 Task: Add Attachment from Google Drive to Card Card0000000095 in Board Board0000000024 in Workspace WS0000000008 in Trello. Add Cover Orange to Card Card0000000095 in Board Board0000000024 in Workspace WS0000000008 in Trello. Add "Add Label …" with "Title" Title0000000095 to Button Button0000000095 to Card Card0000000095 in Board Board0000000024 in Workspace WS0000000008 in Trello. Add Description DS0000000095 to Card Card0000000095 in Board Board0000000024 in Workspace WS0000000008 in Trello. Add Comment CM0000000095 to Card Card0000000095 in Board Board0000000024 in Workspace WS0000000008 in Trello
Action: Mouse moved to (376, 504)
Screenshot: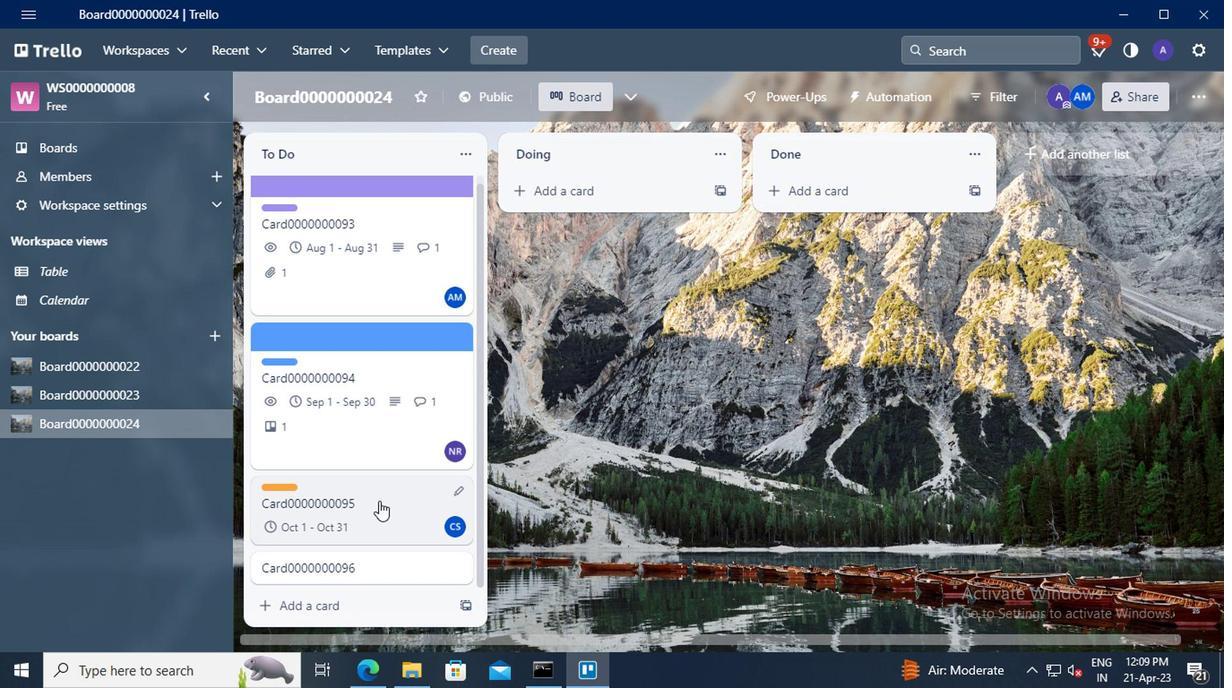 
Action: Mouse pressed left at (376, 504)
Screenshot: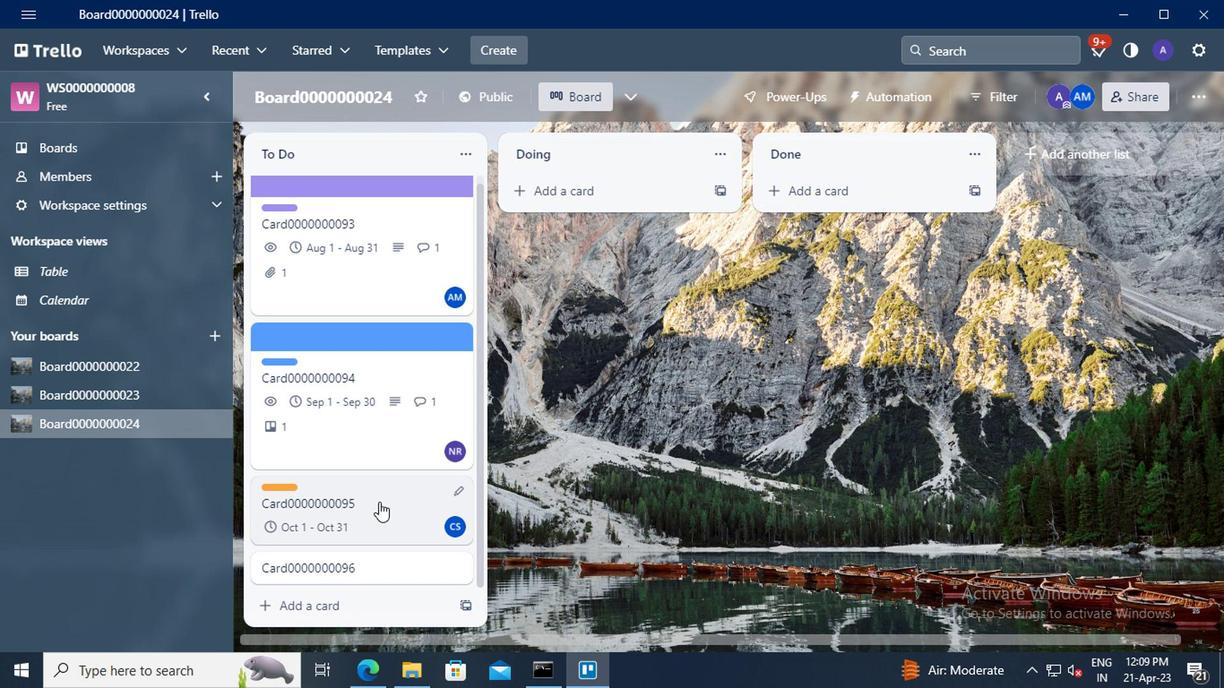 
Action: Mouse moved to (855, 382)
Screenshot: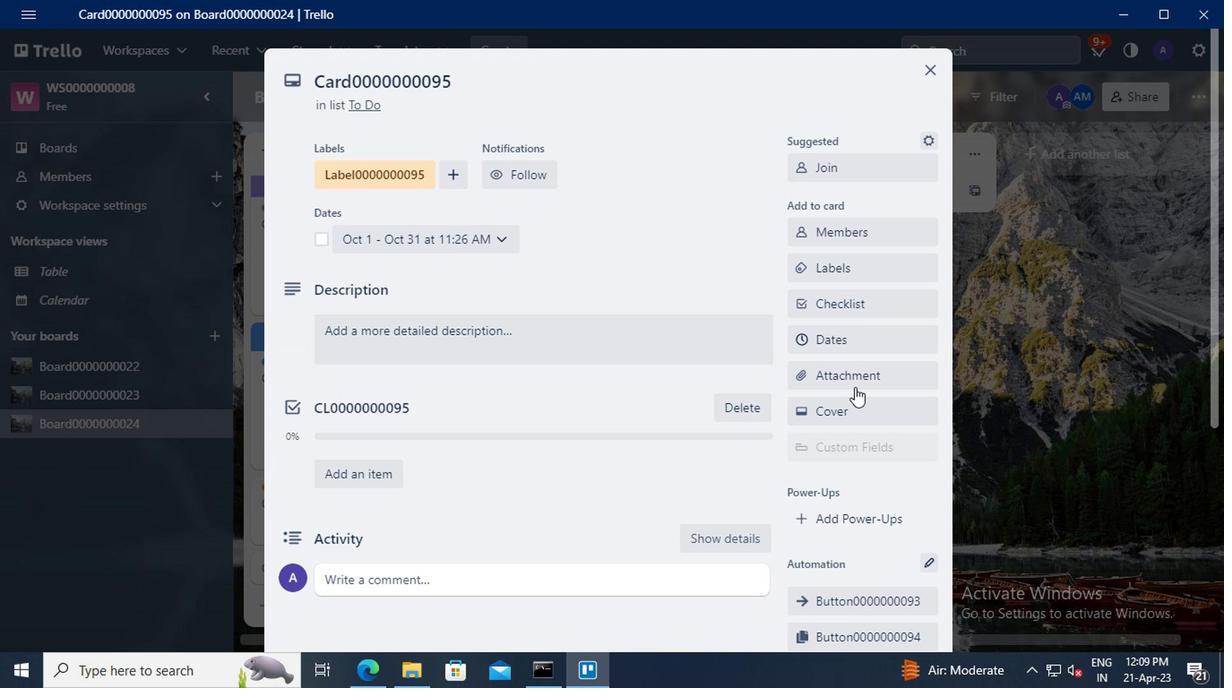 
Action: Mouse pressed left at (855, 382)
Screenshot: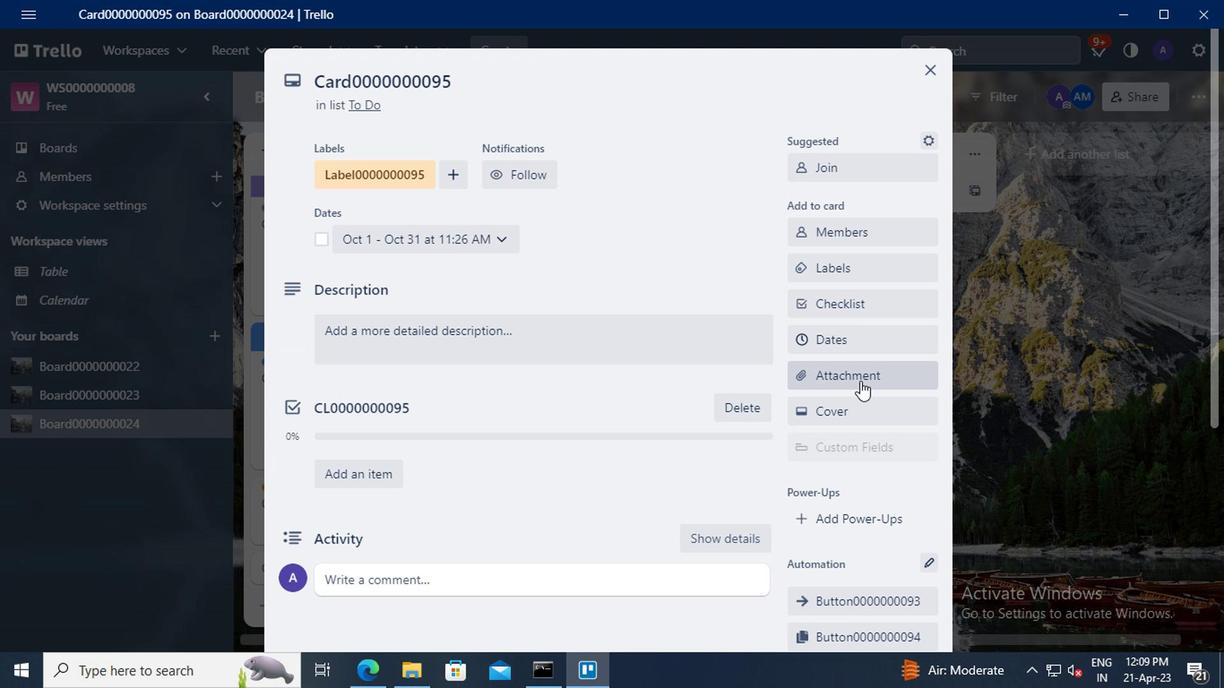 
Action: Mouse moved to (867, 214)
Screenshot: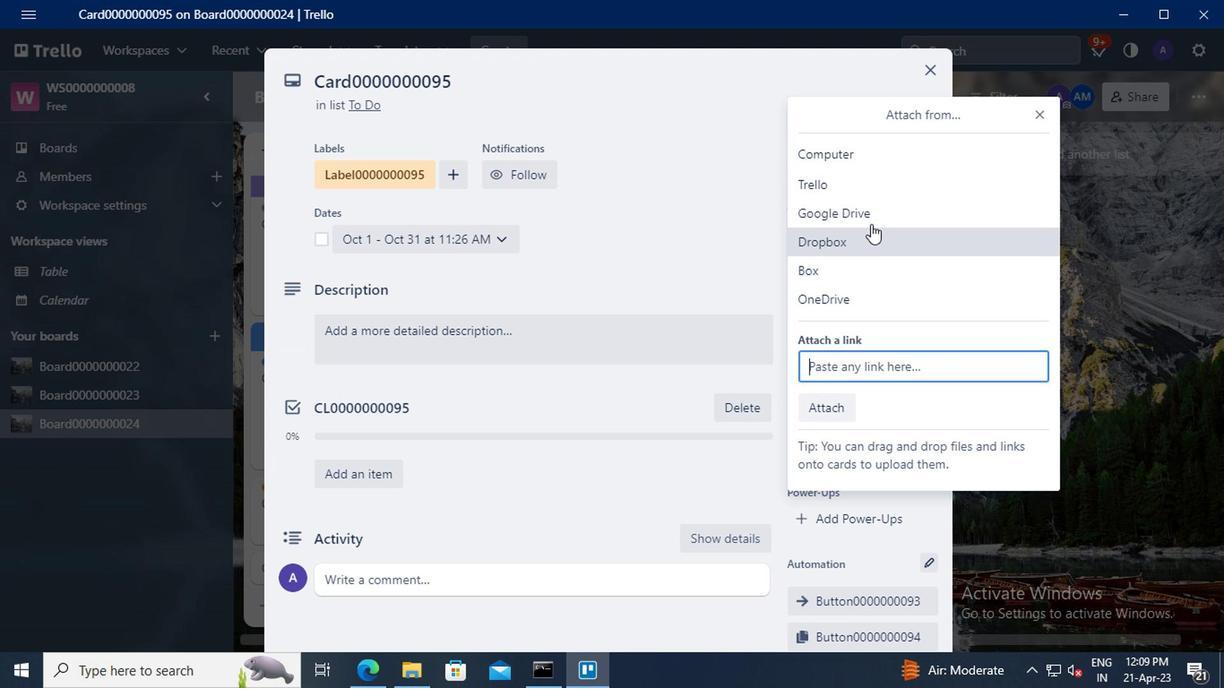 
Action: Mouse pressed left at (867, 214)
Screenshot: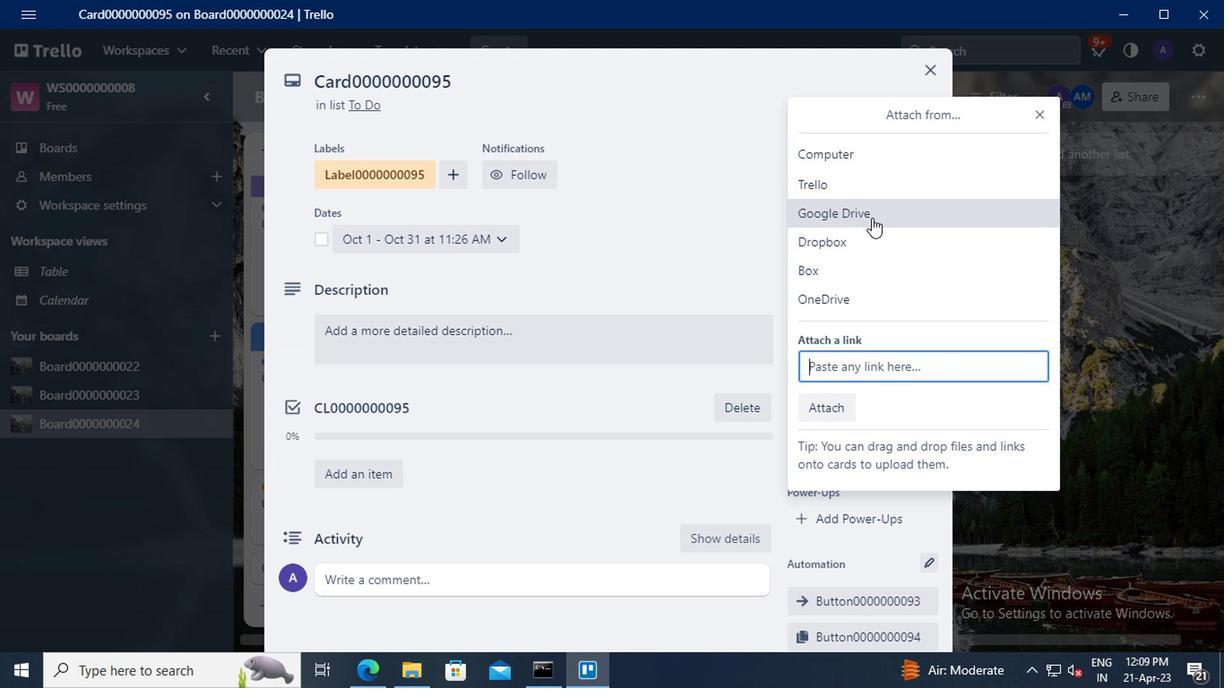 
Action: Mouse moved to (241, 336)
Screenshot: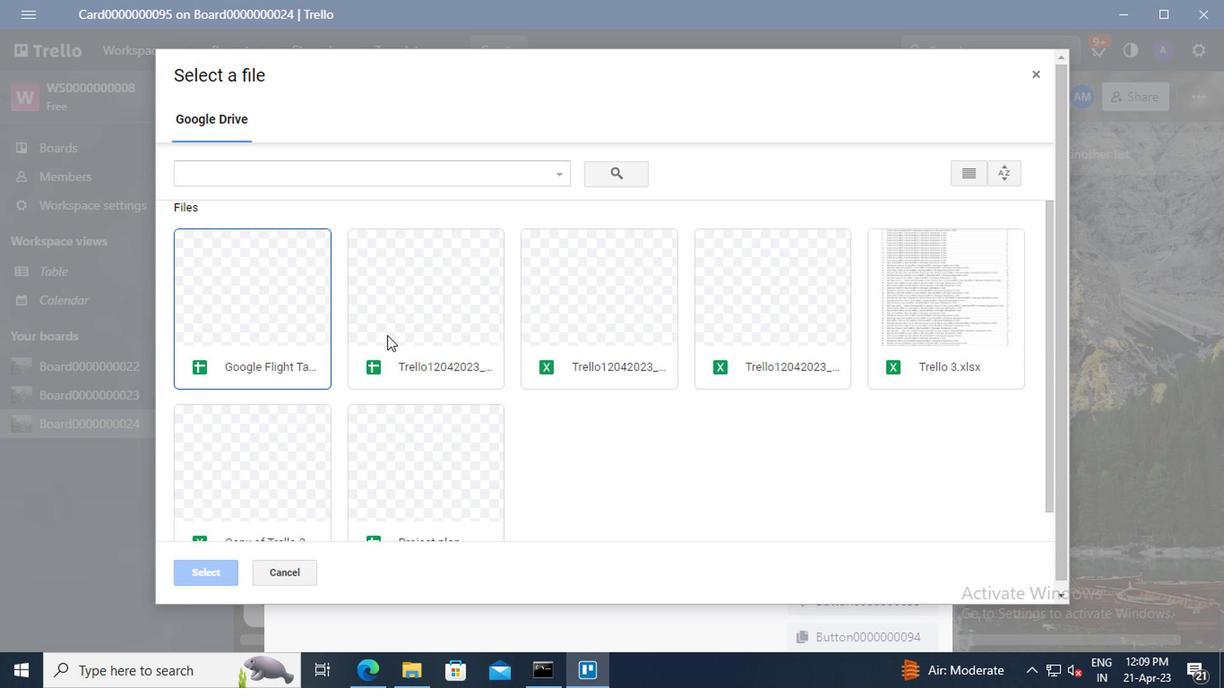 
Action: Mouse pressed left at (241, 336)
Screenshot: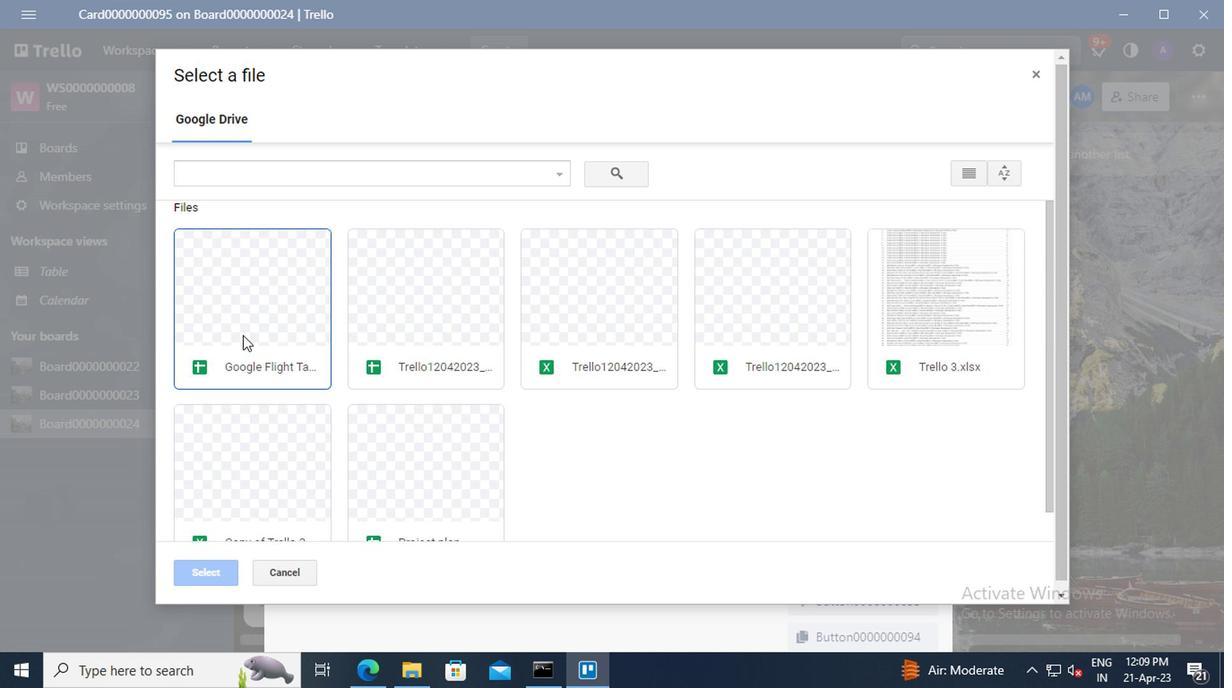 
Action: Mouse moved to (205, 578)
Screenshot: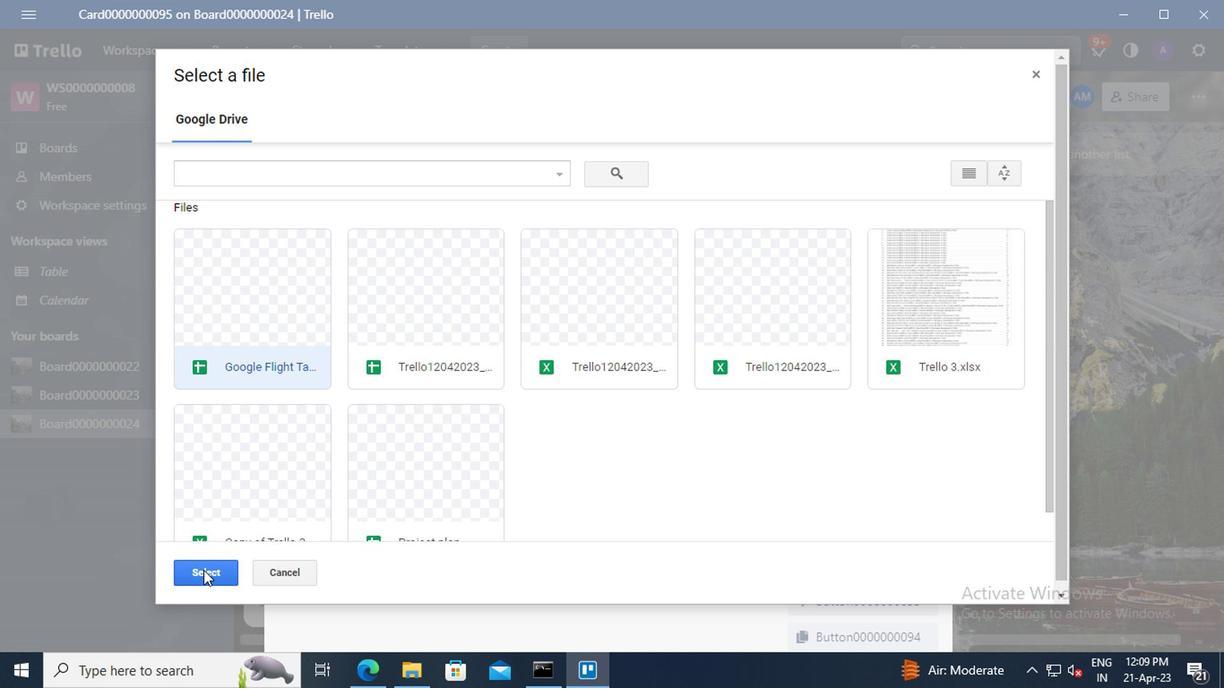 
Action: Mouse pressed left at (205, 578)
Screenshot: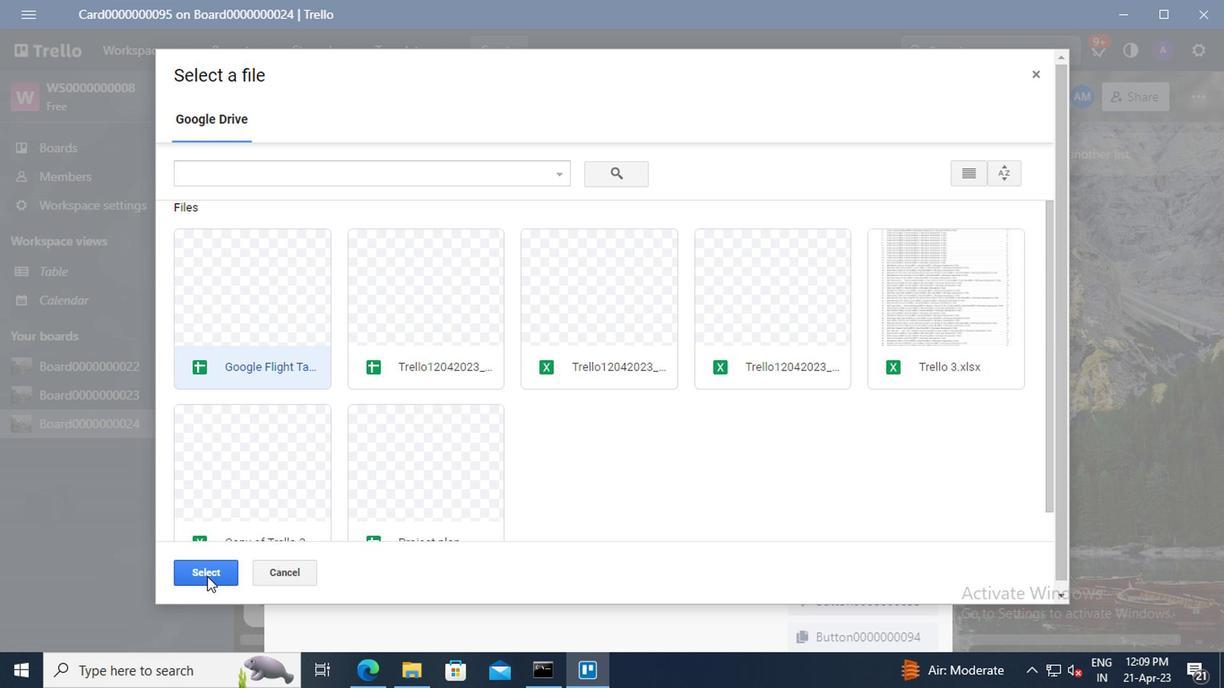 
Action: Mouse moved to (831, 412)
Screenshot: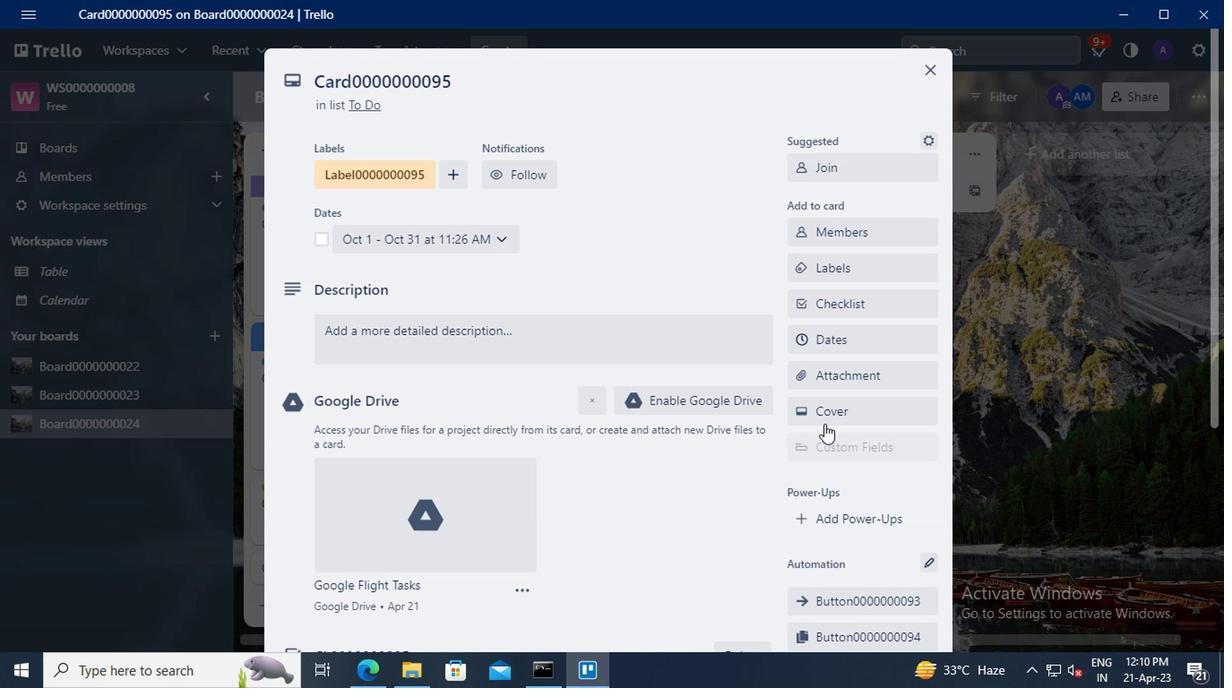 
Action: Mouse pressed left at (831, 412)
Screenshot: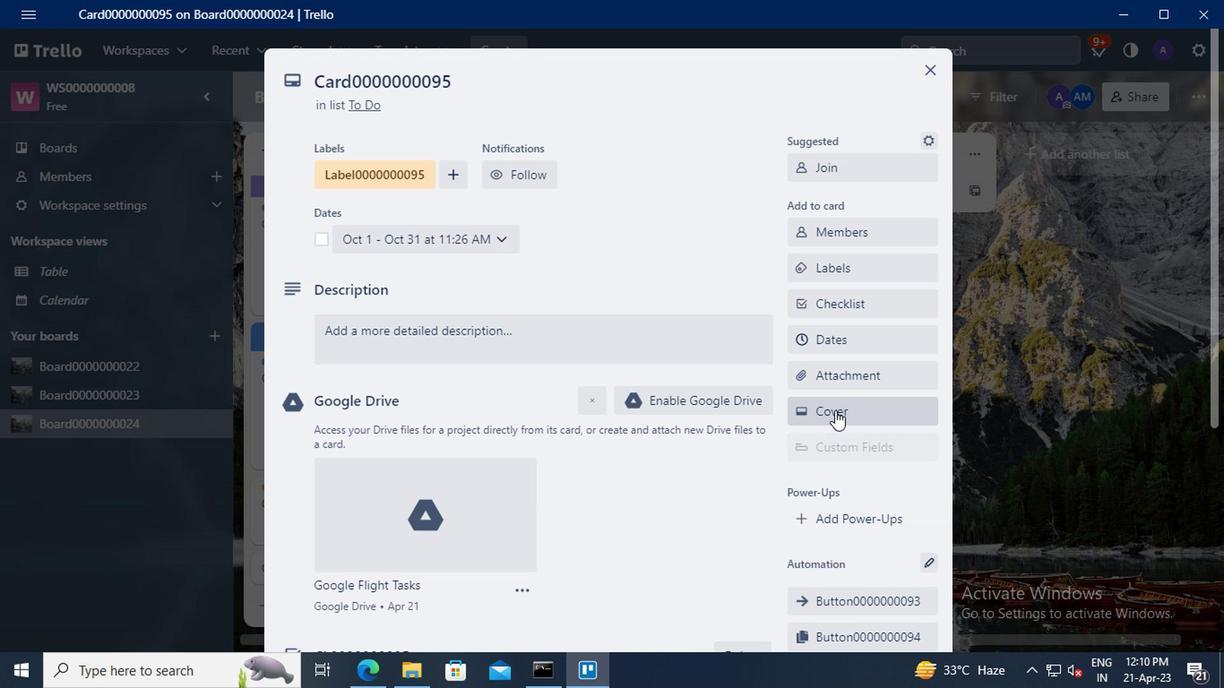 
Action: Mouse moved to (928, 295)
Screenshot: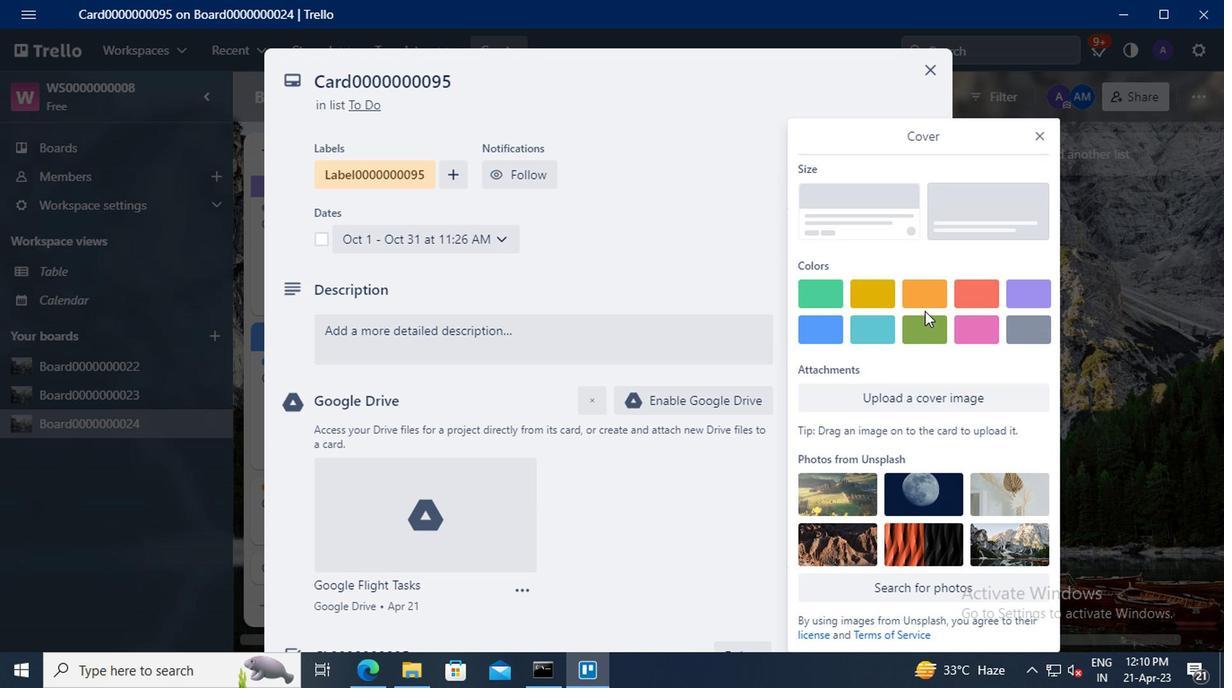 
Action: Mouse pressed left at (928, 295)
Screenshot: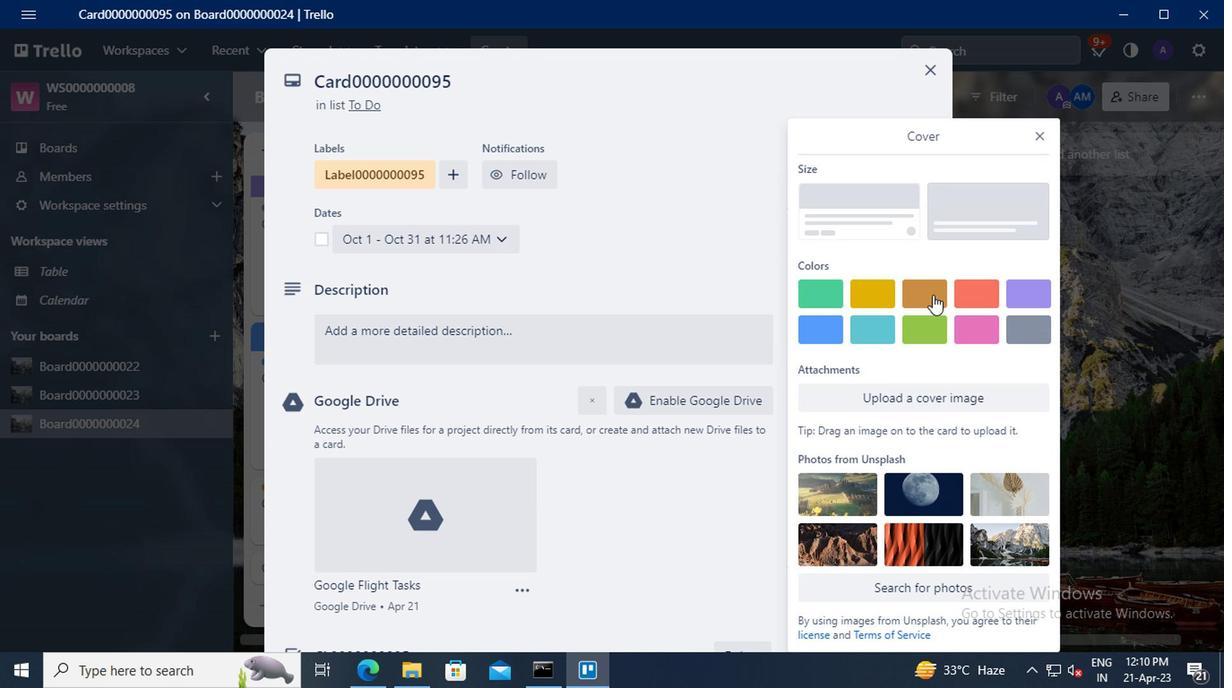 
Action: Mouse moved to (1037, 104)
Screenshot: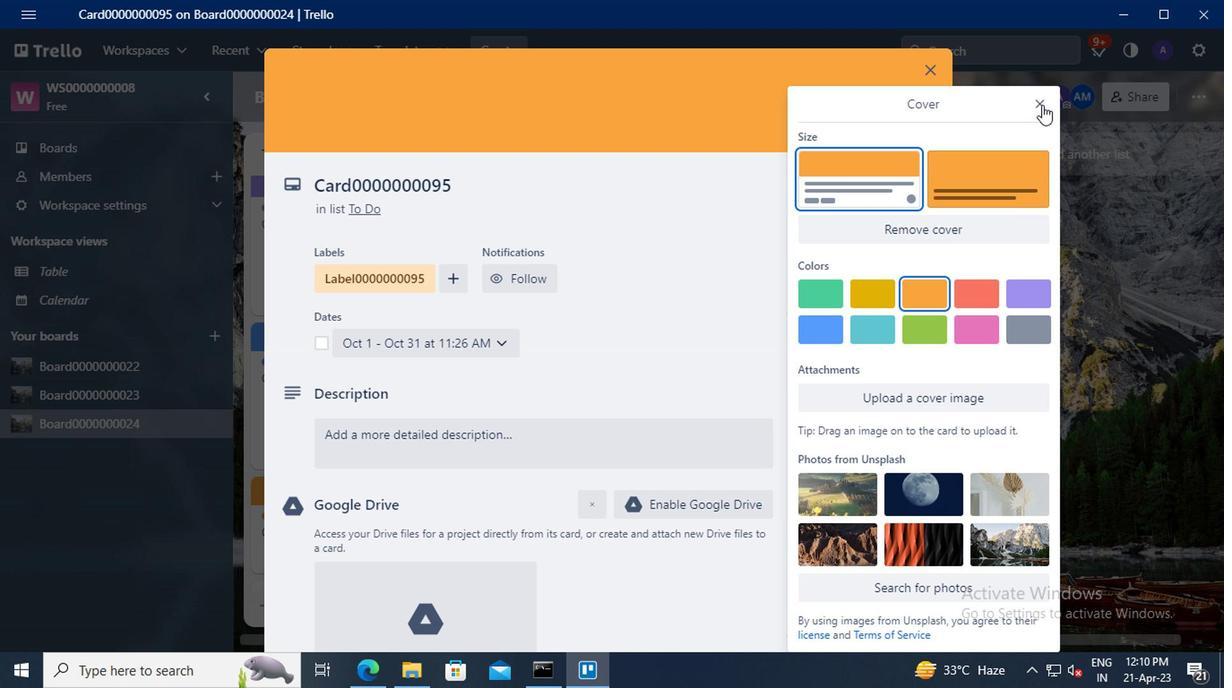 
Action: Mouse pressed left at (1037, 104)
Screenshot: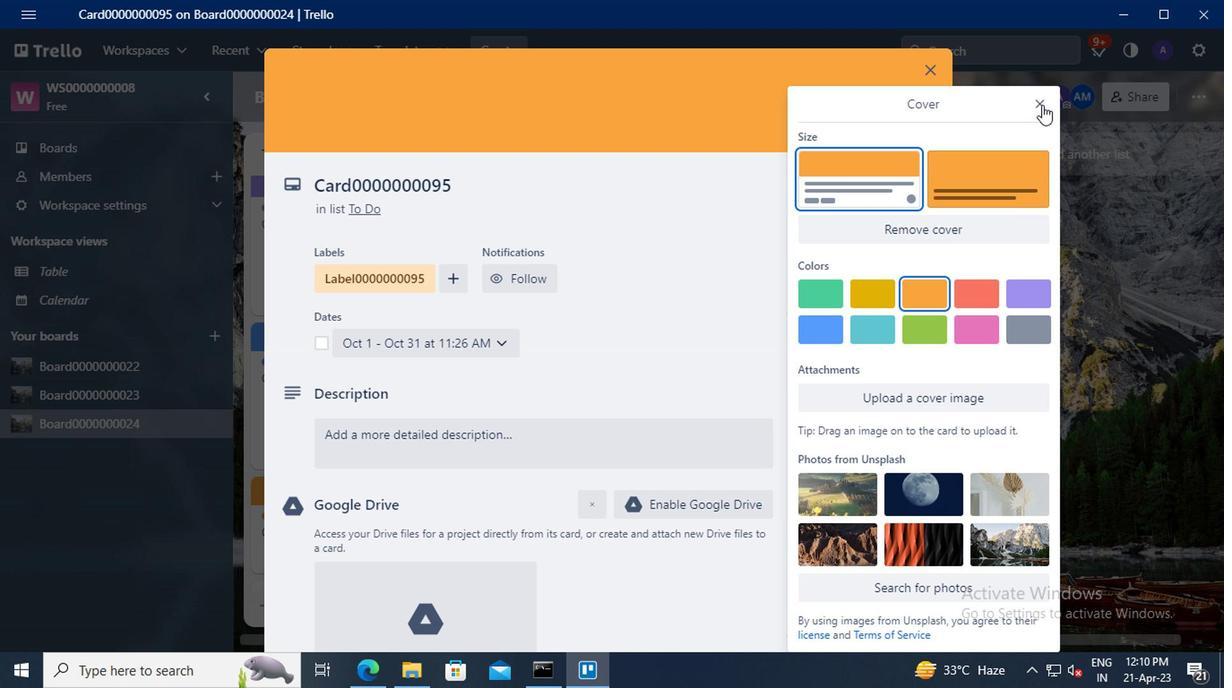 
Action: Mouse moved to (856, 287)
Screenshot: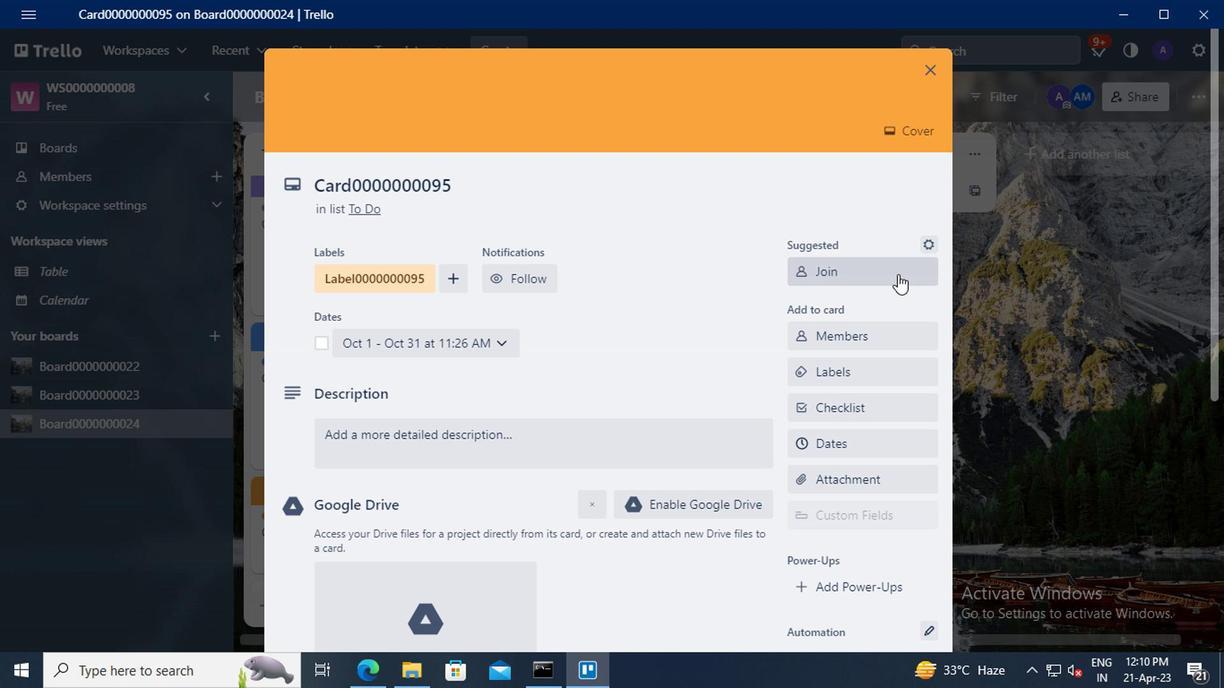 
Action: Mouse scrolled (856, 286) with delta (0, 0)
Screenshot: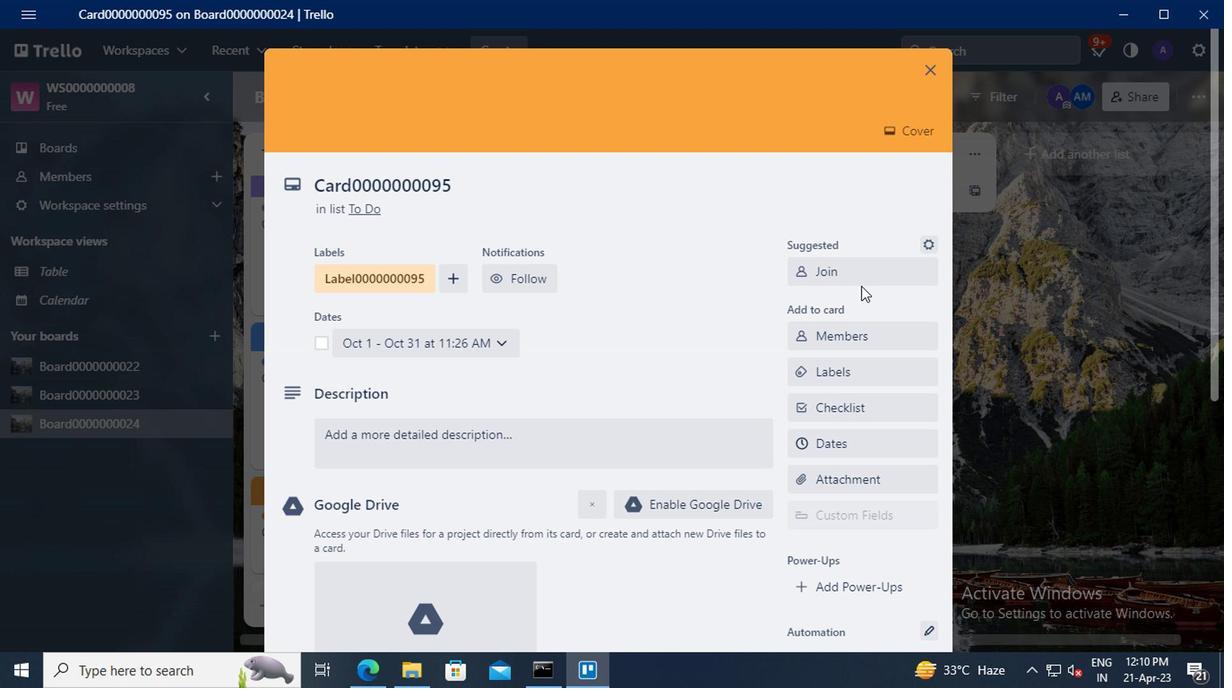 
Action: Mouse scrolled (856, 286) with delta (0, 0)
Screenshot: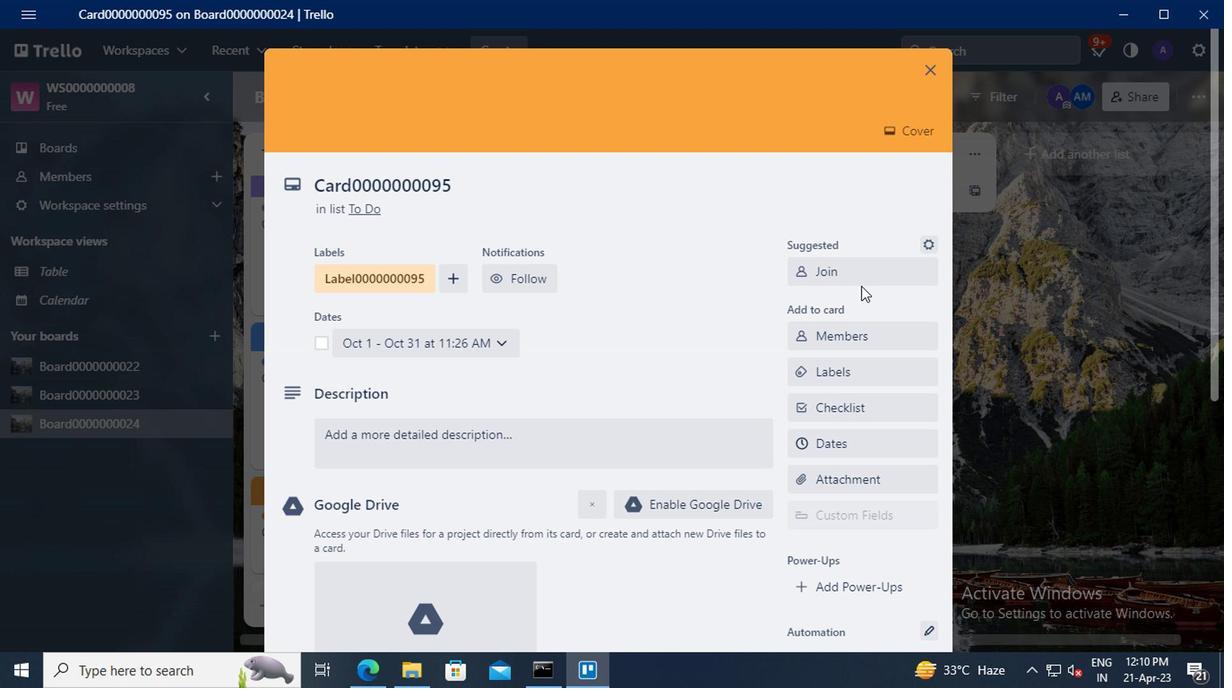 
Action: Mouse scrolled (856, 286) with delta (0, 0)
Screenshot: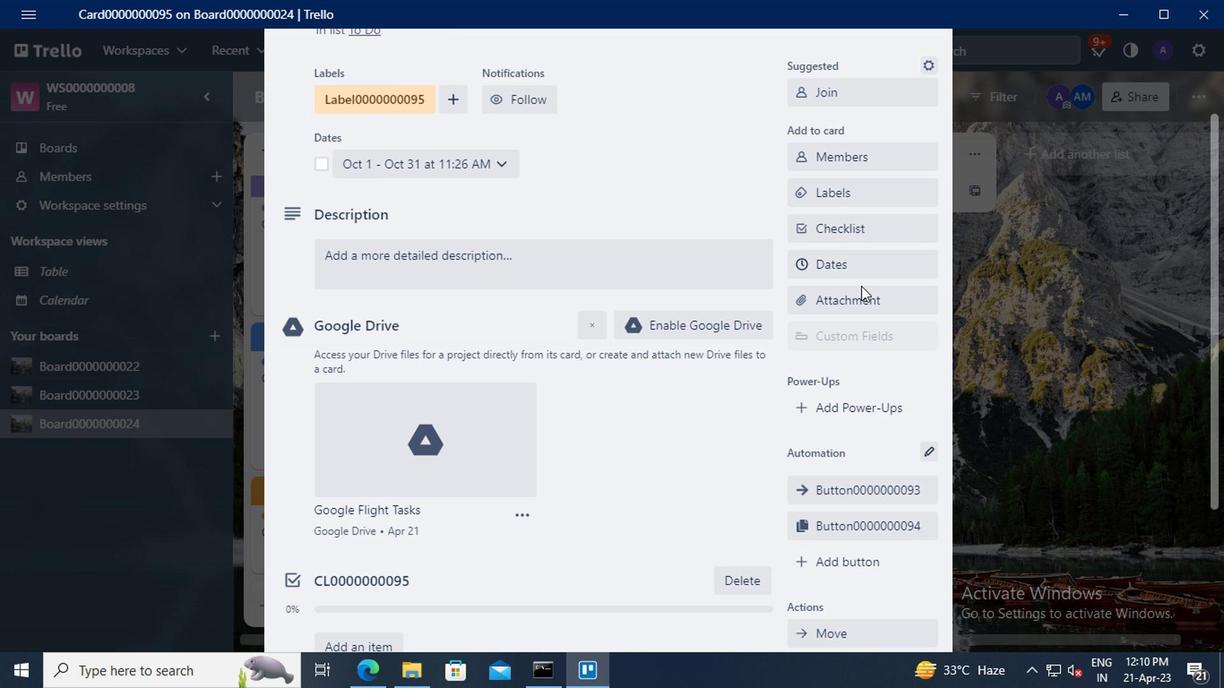 
Action: Mouse moved to (852, 470)
Screenshot: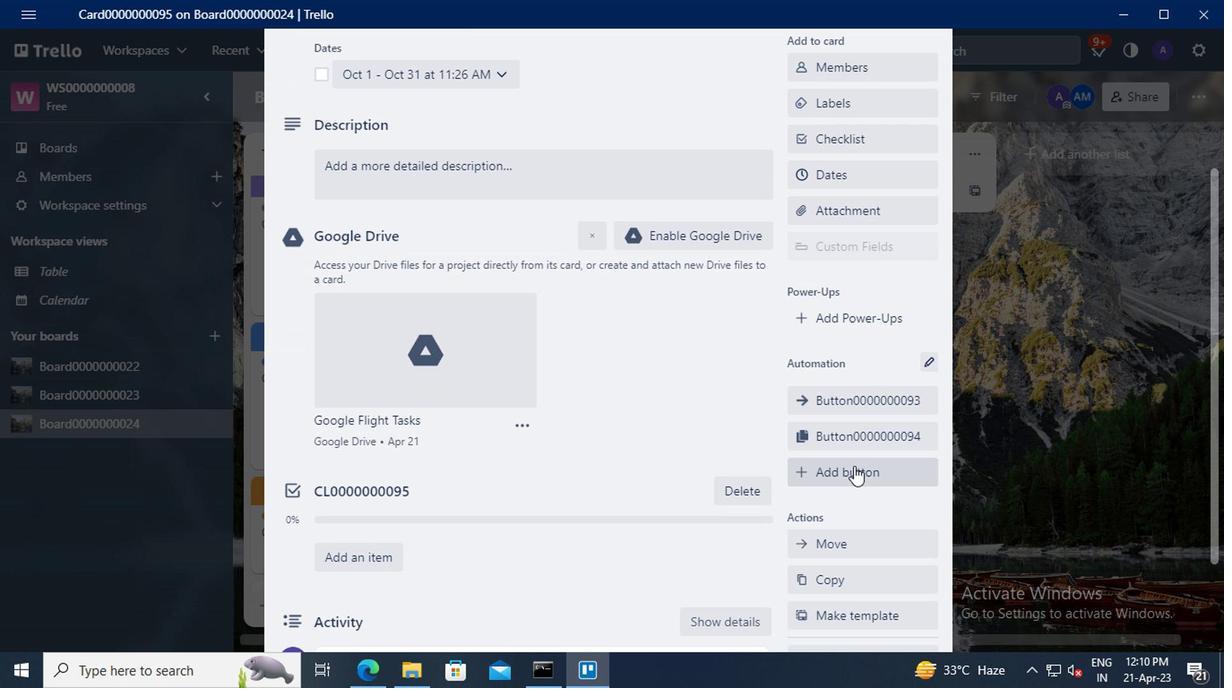 
Action: Mouse pressed left at (852, 470)
Screenshot: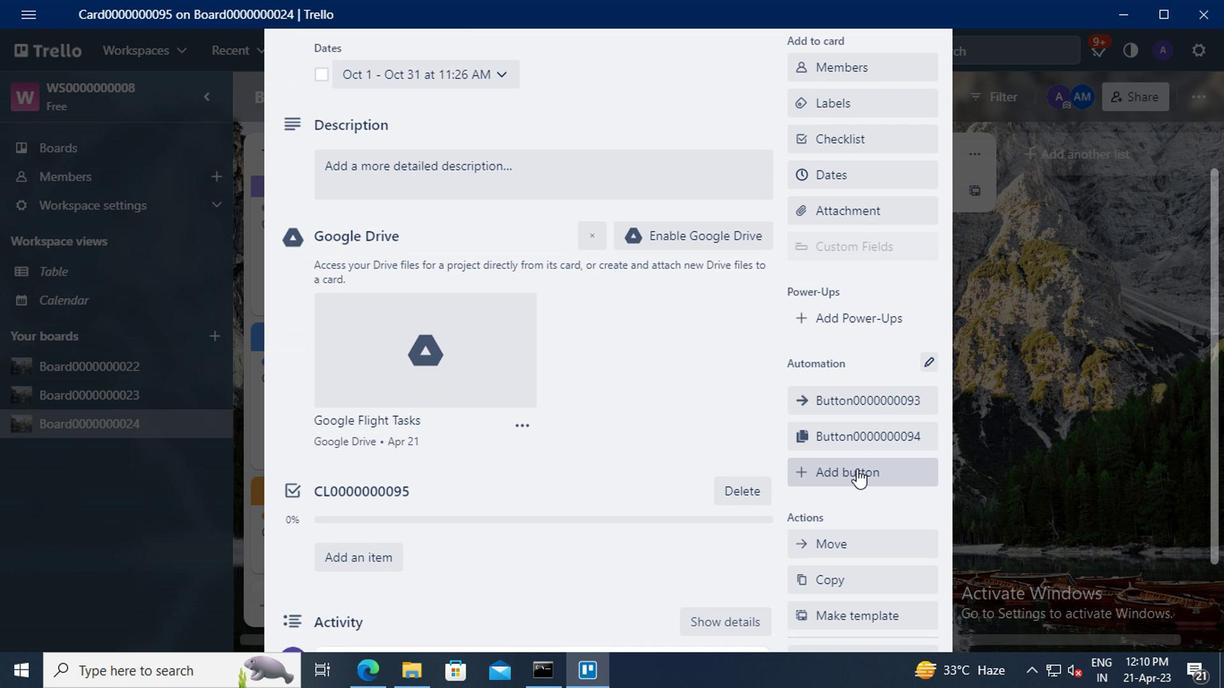 
Action: Mouse moved to (849, 243)
Screenshot: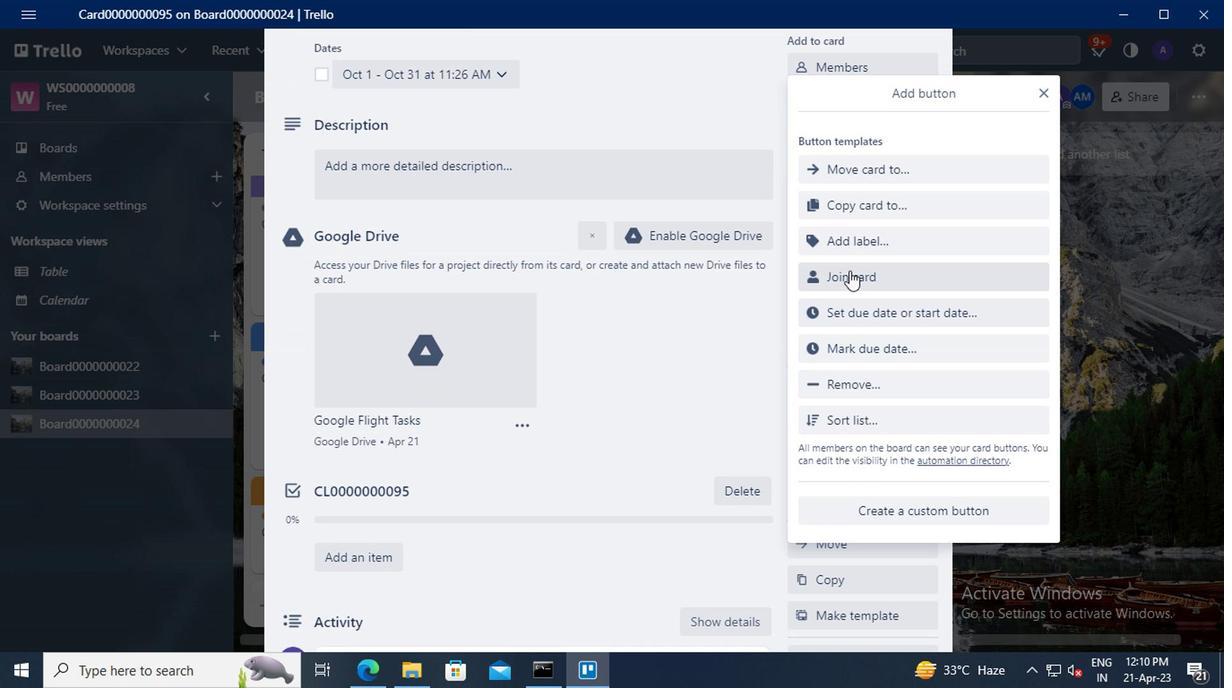 
Action: Mouse pressed left at (849, 243)
Screenshot: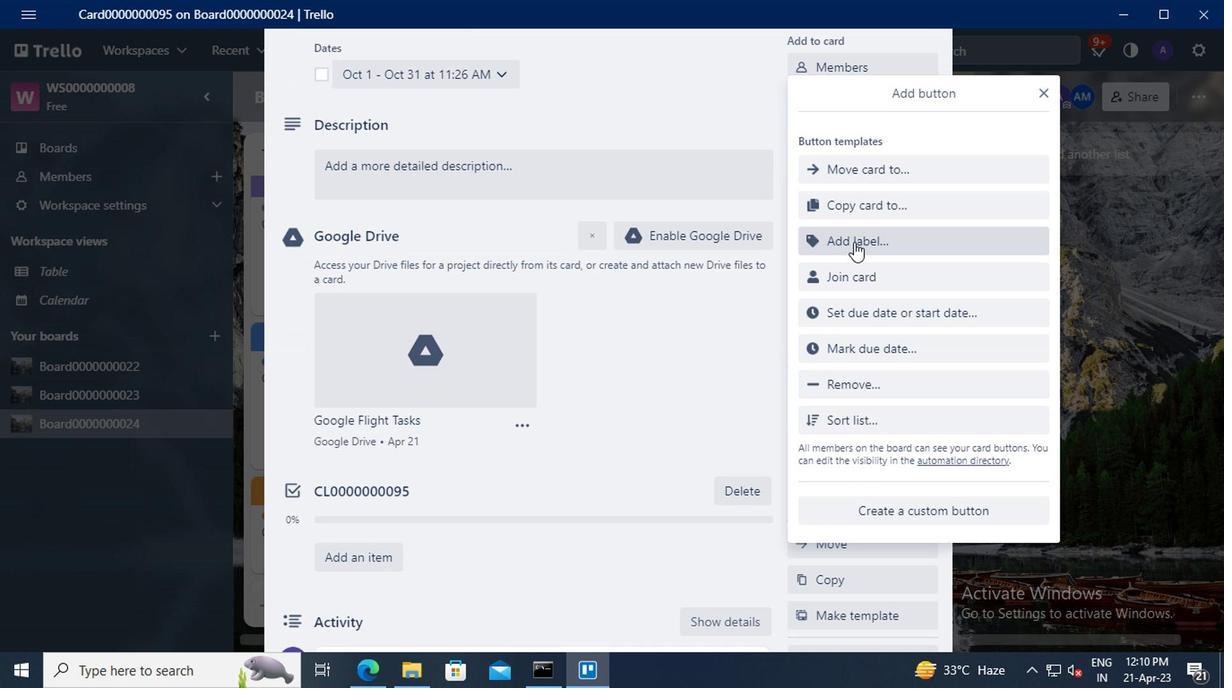 
Action: Mouse moved to (866, 198)
Screenshot: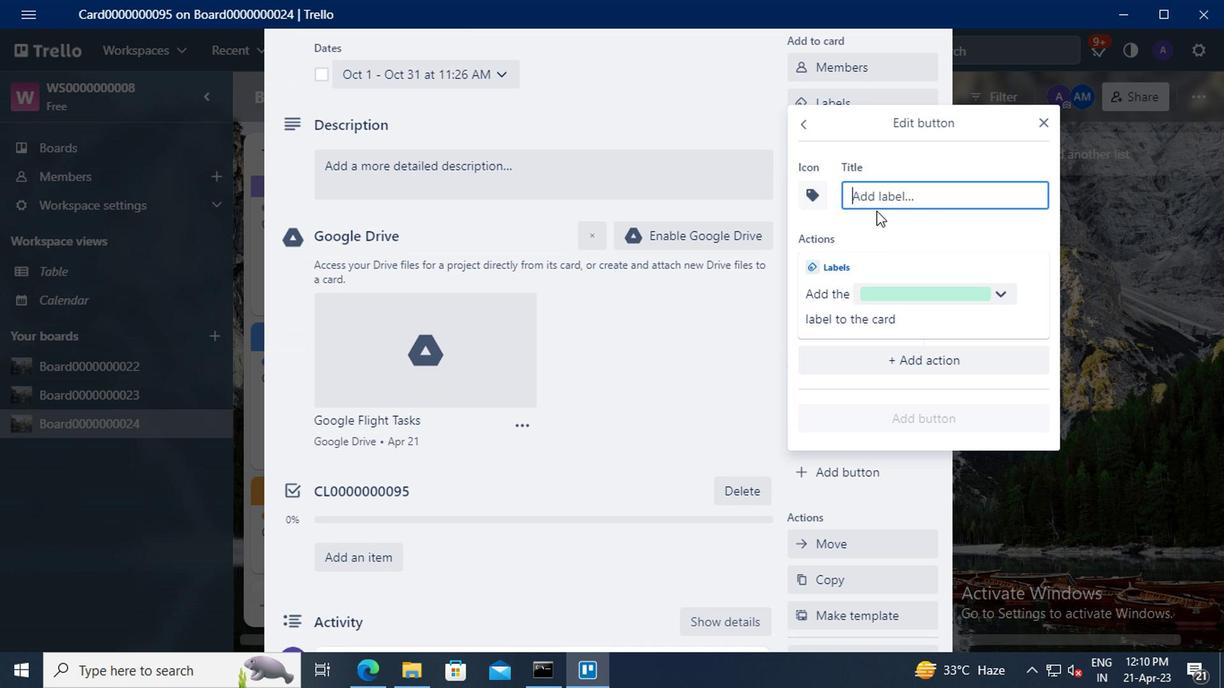
Action: Mouse pressed left at (866, 198)
Screenshot: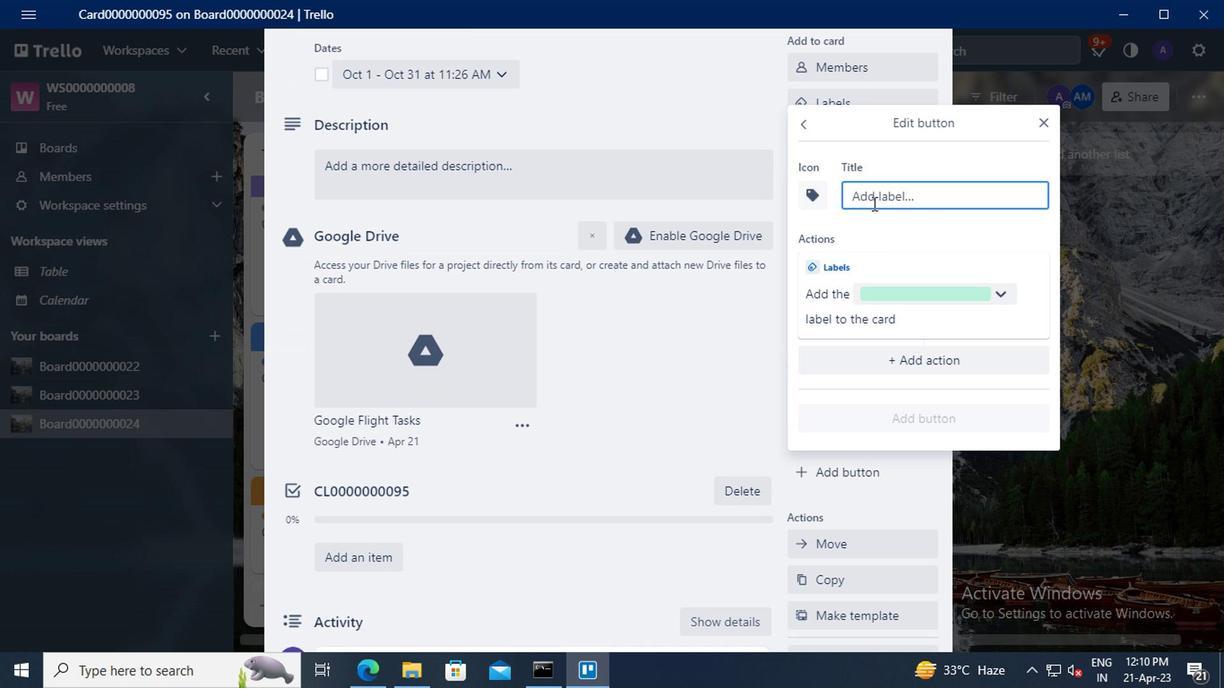 
Action: Mouse moved to (805, 233)
Screenshot: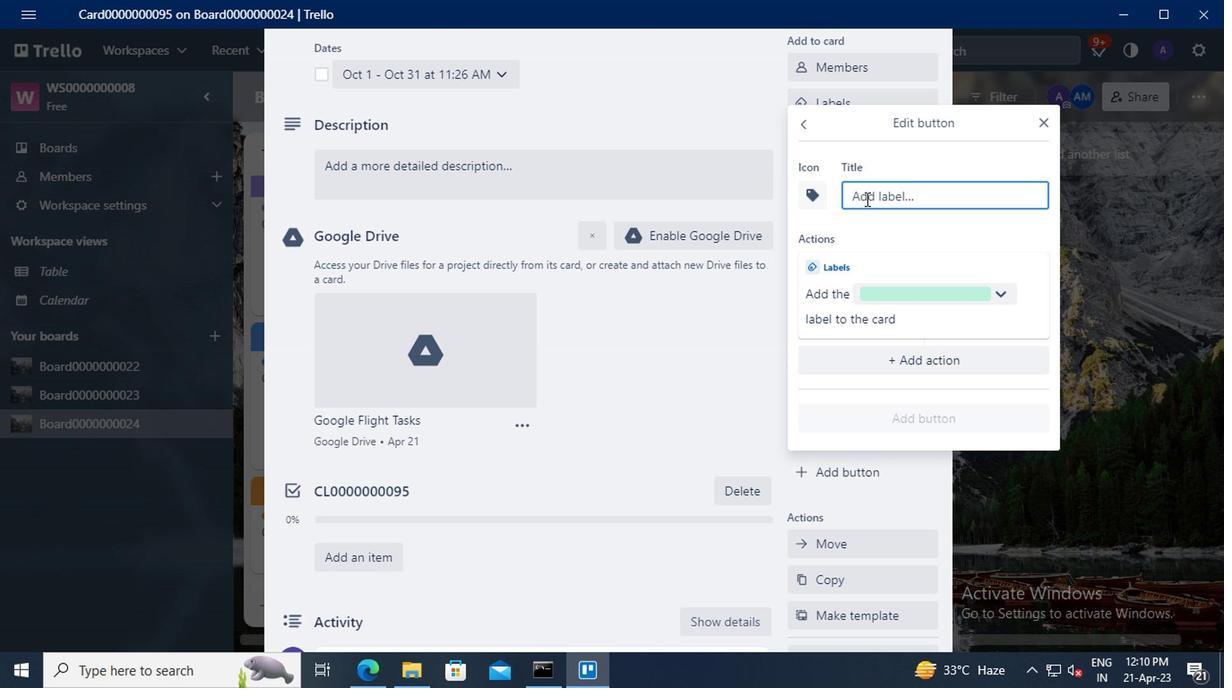 
Action: Key pressed <Key.shift>TITLE
Screenshot: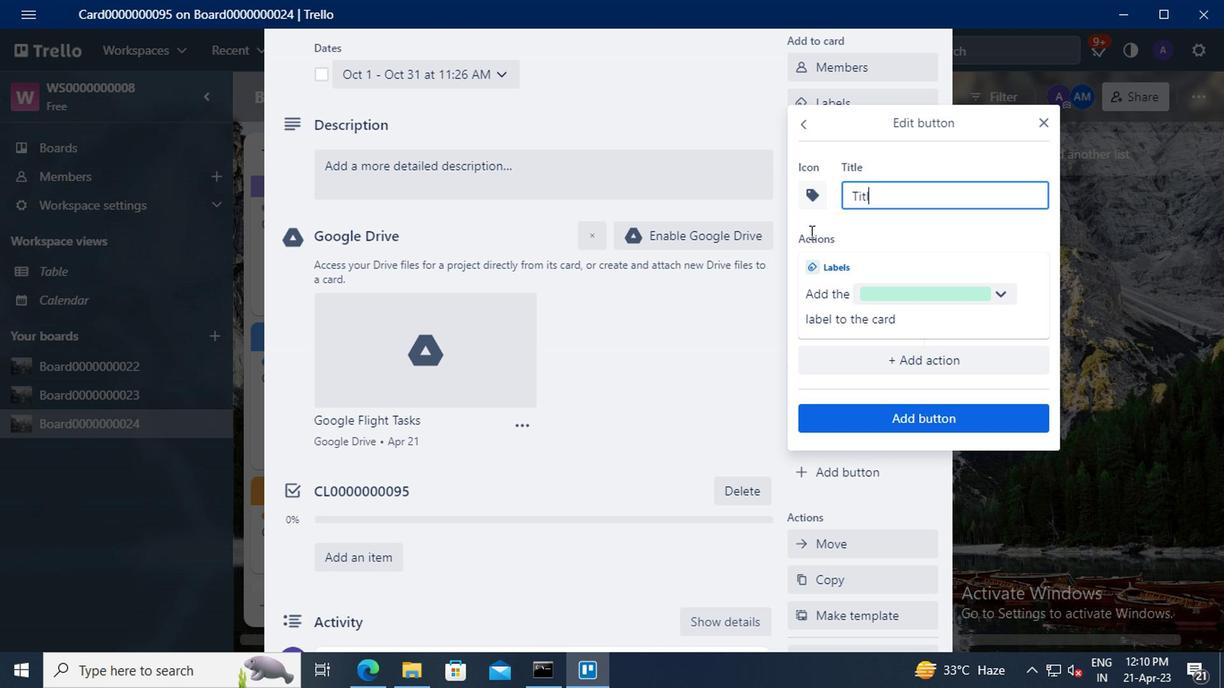 
Action: Mouse moved to (804, 234)
Screenshot: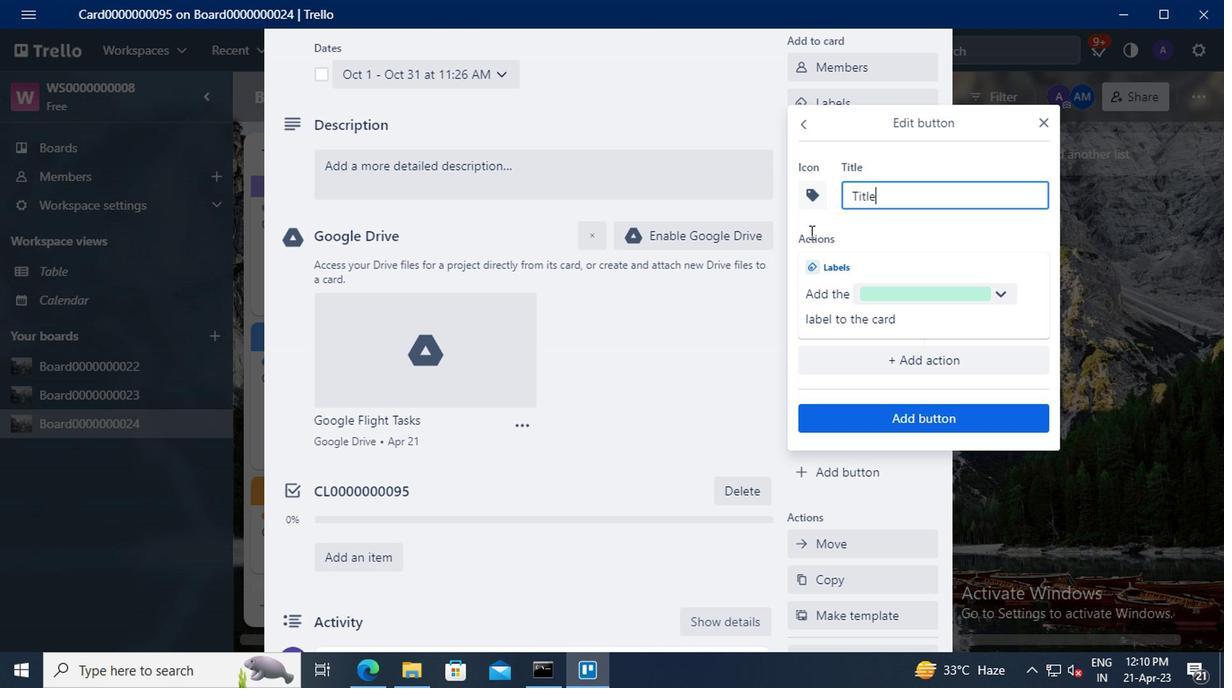
Action: Key pressed 0000000095
Screenshot: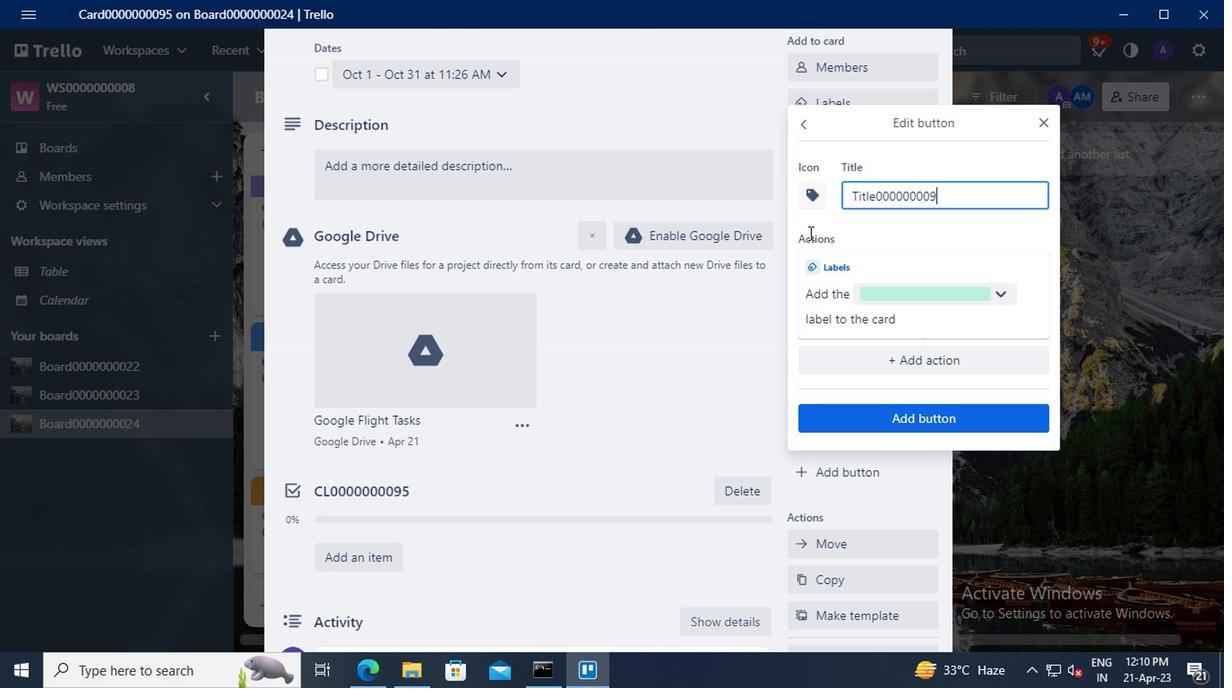 
Action: Mouse moved to (878, 420)
Screenshot: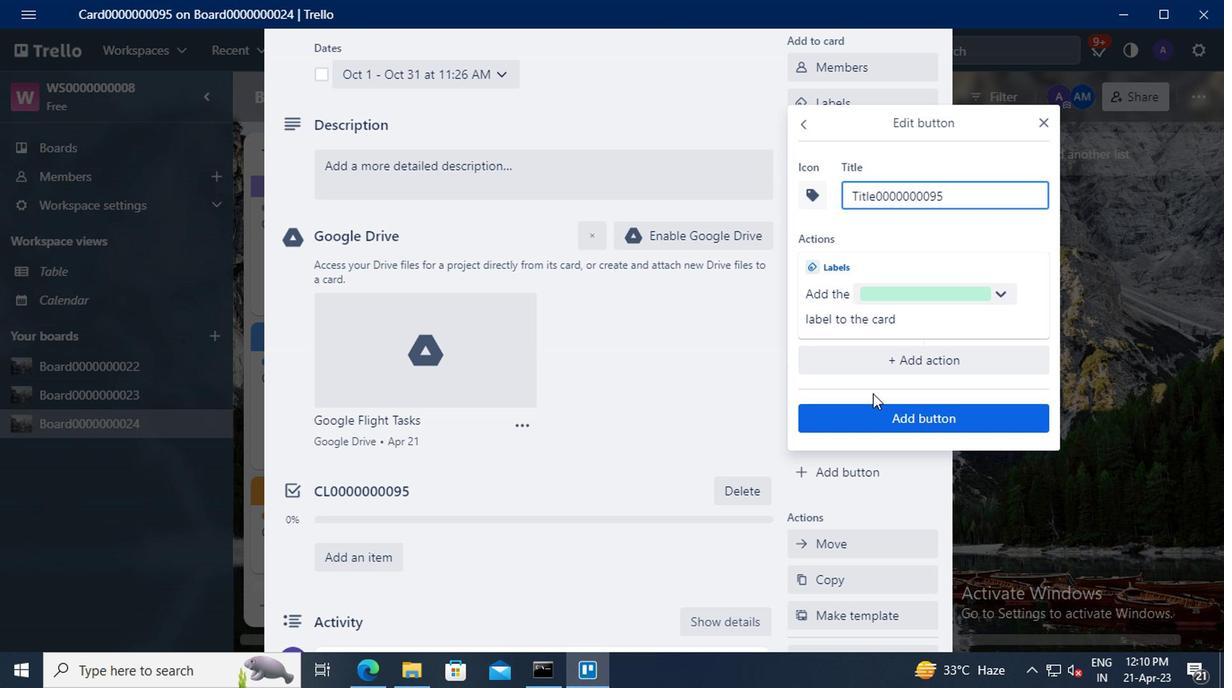 
Action: Mouse pressed left at (878, 420)
Screenshot: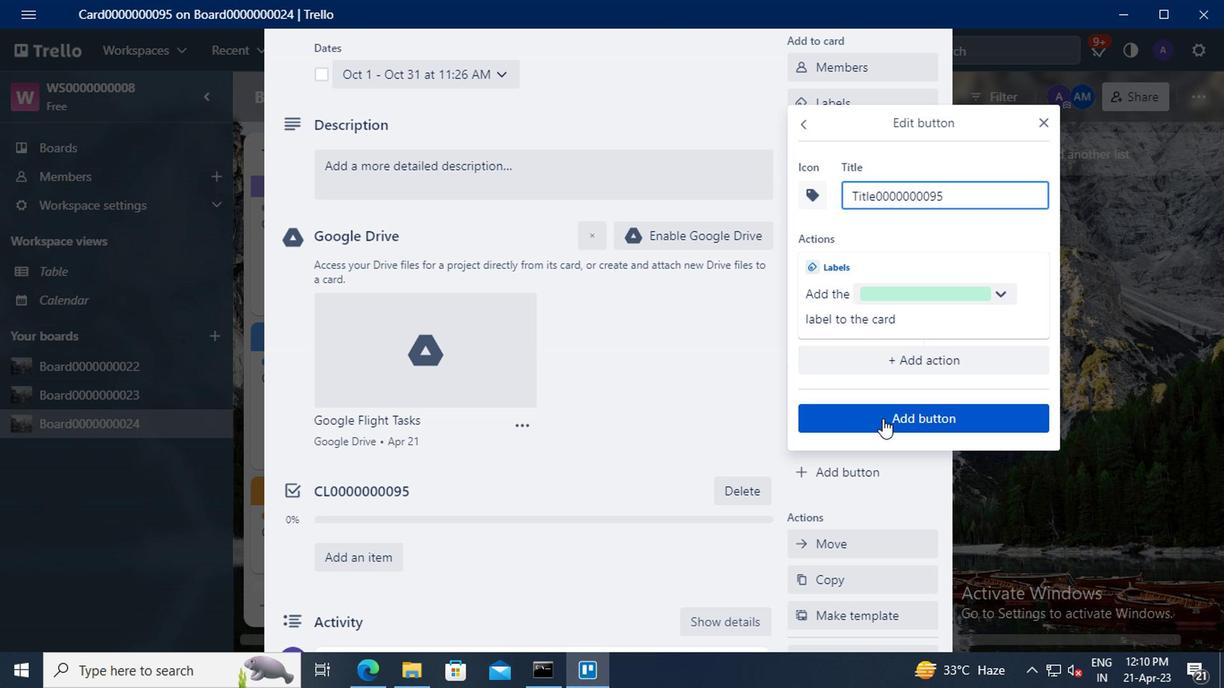 
Action: Mouse moved to (447, 175)
Screenshot: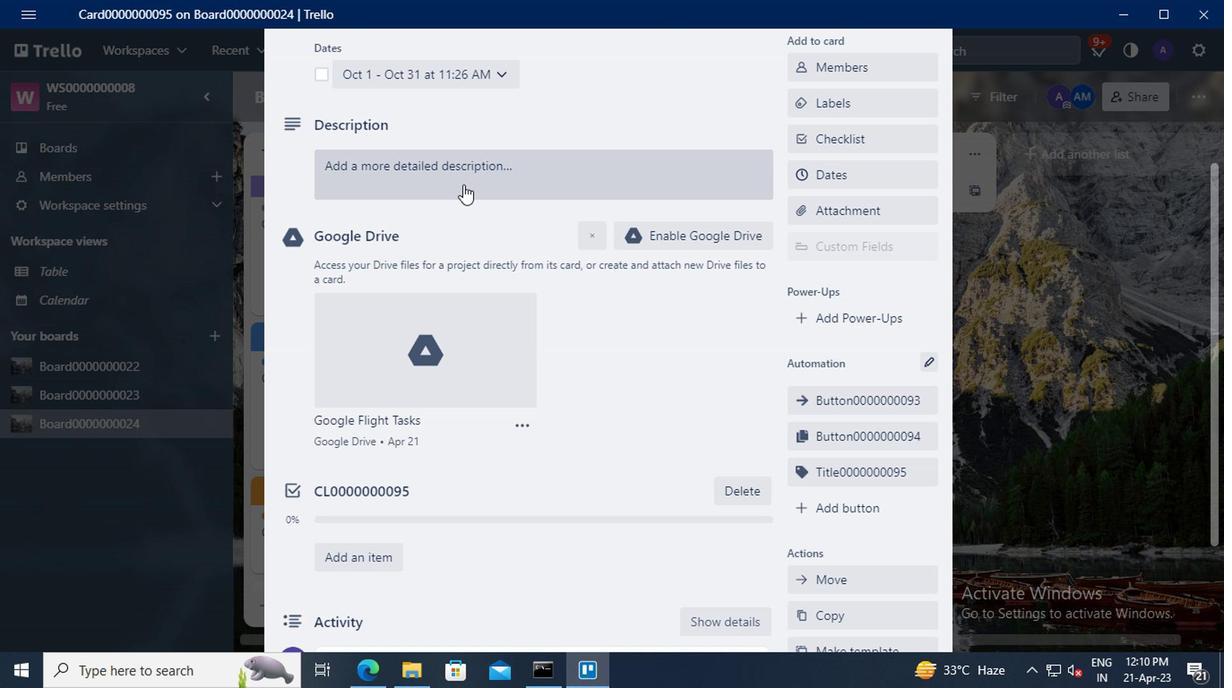 
Action: Mouse pressed left at (447, 175)
Screenshot: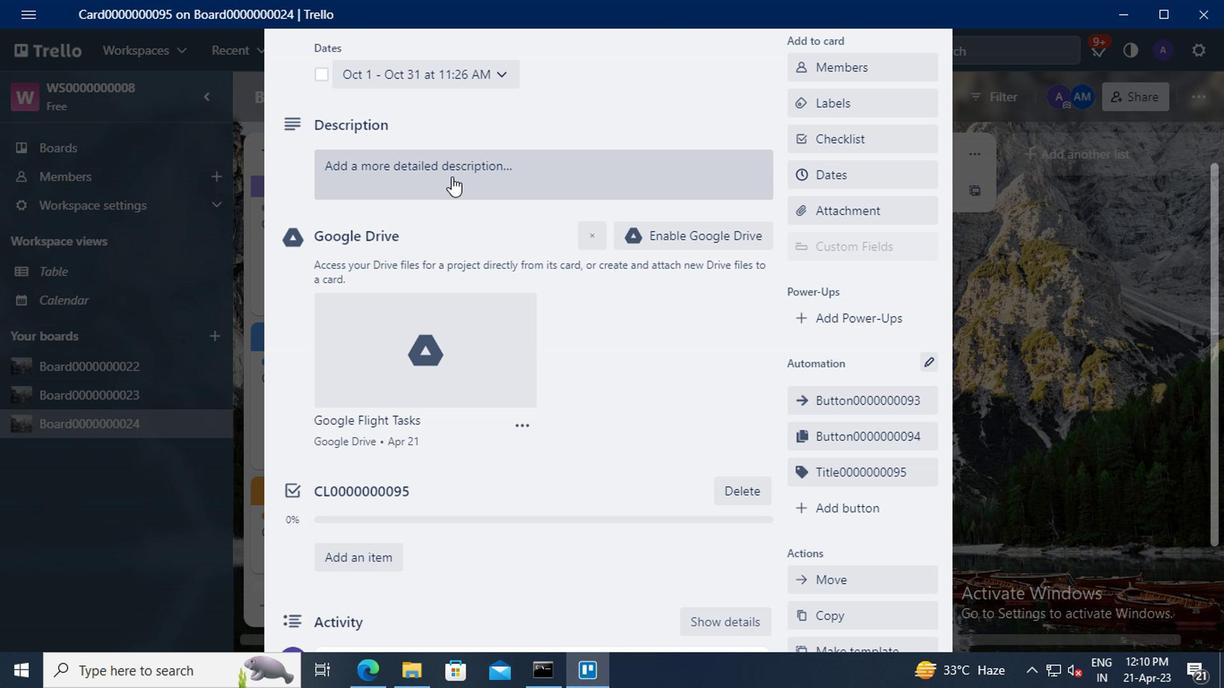 
Action: Mouse moved to (351, 234)
Screenshot: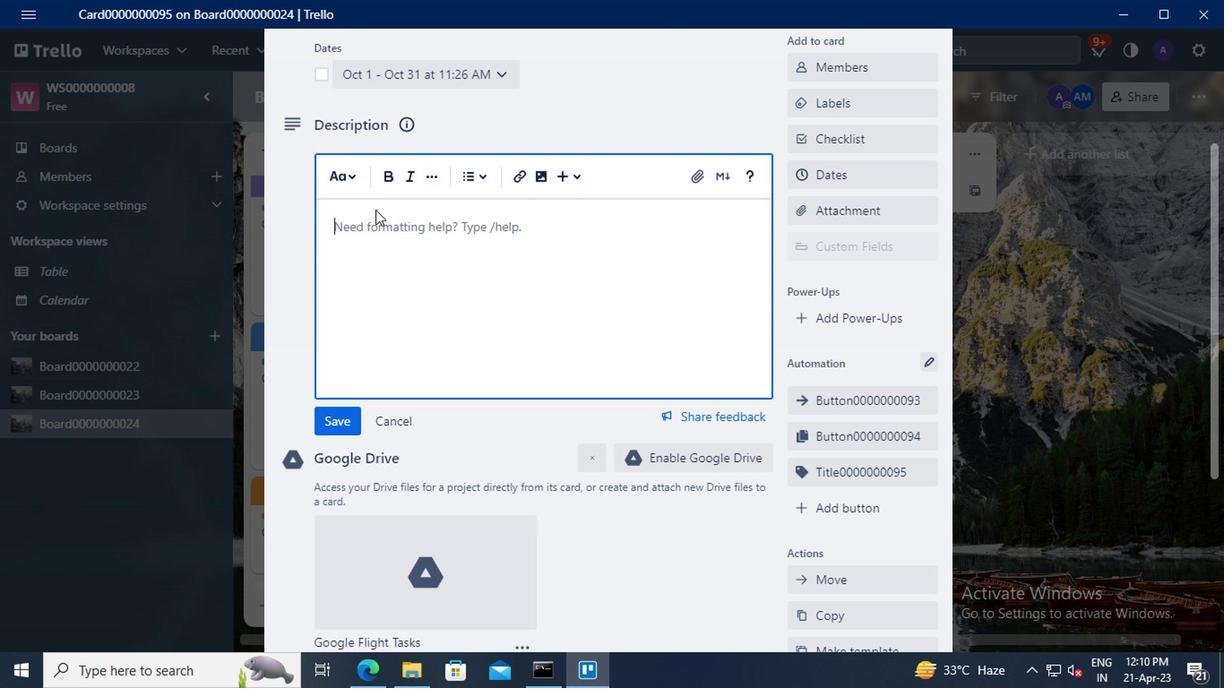 
Action: Mouse pressed left at (351, 234)
Screenshot: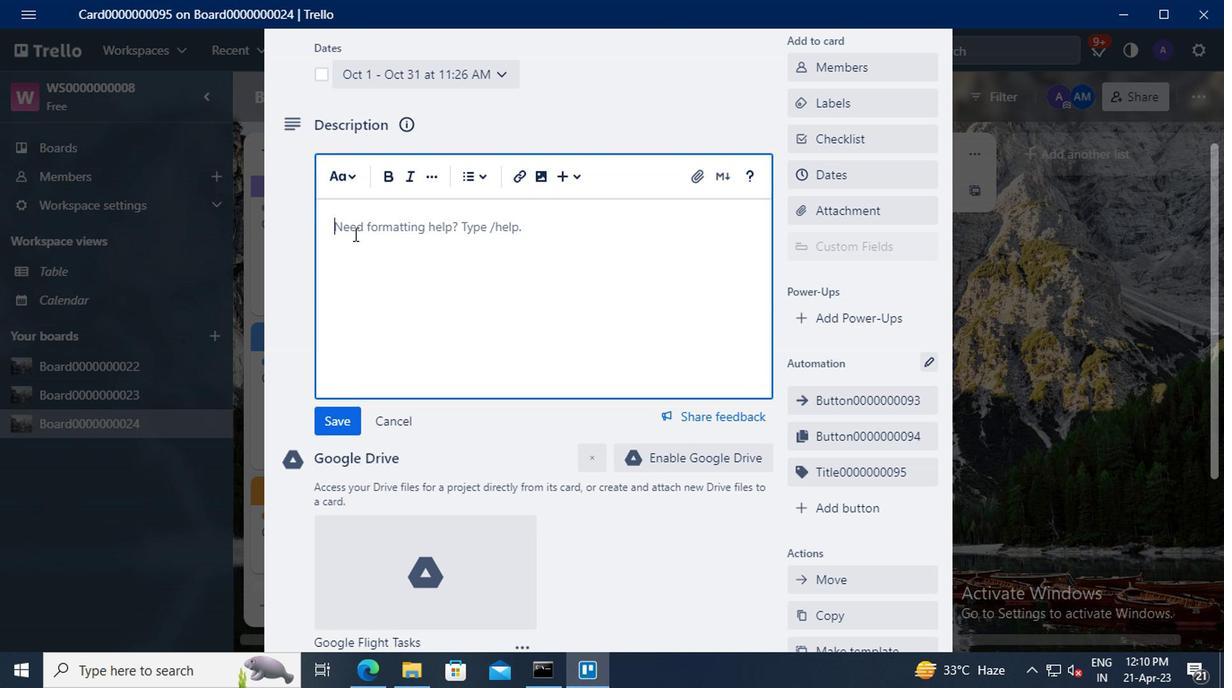 
Action: Key pressed <Key.shift>DS0000000095
Screenshot: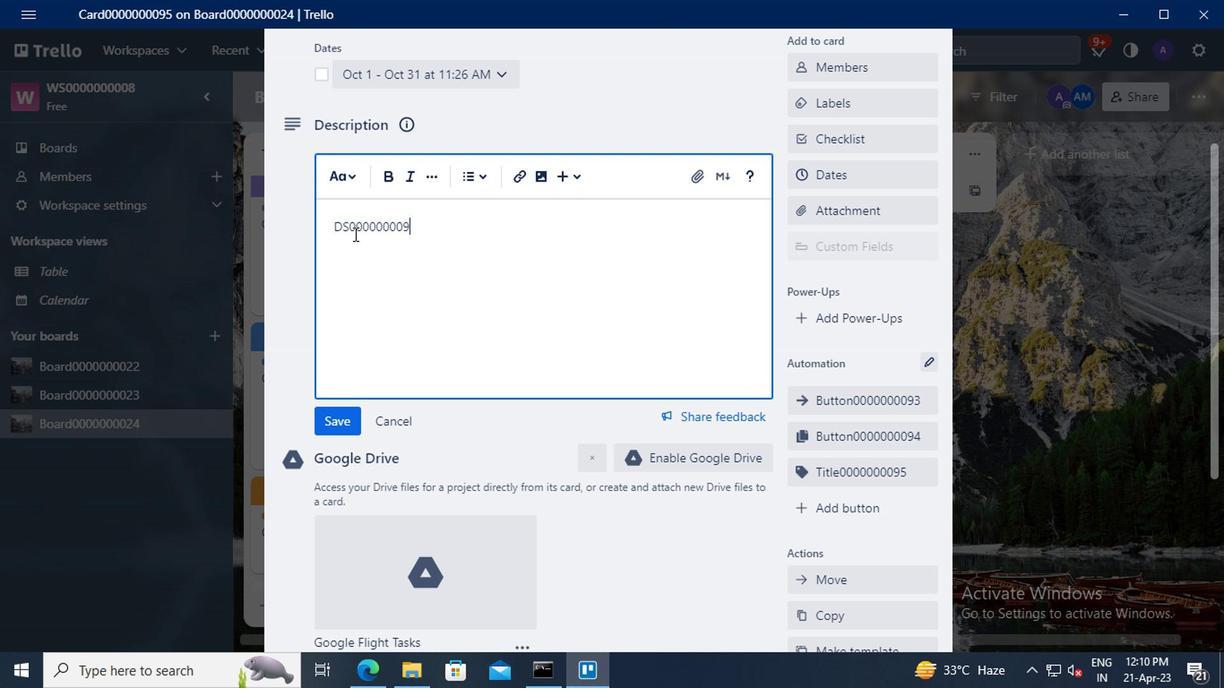 
Action: Mouse moved to (346, 415)
Screenshot: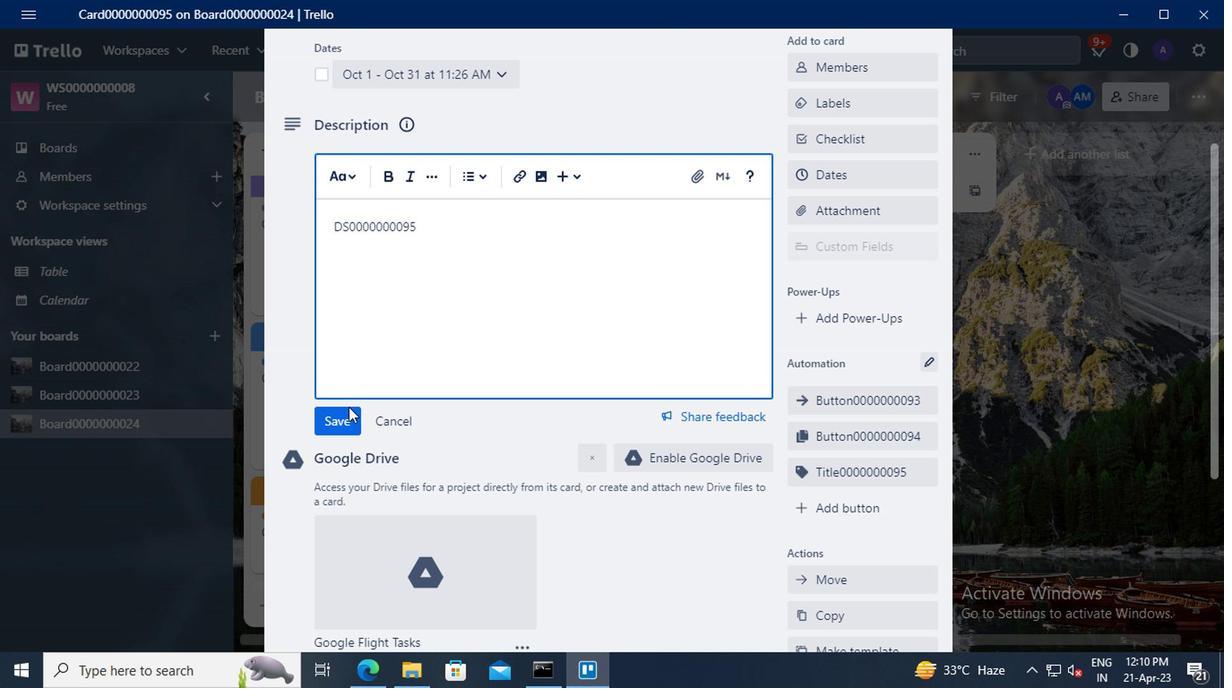 
Action: Mouse pressed left at (346, 415)
Screenshot: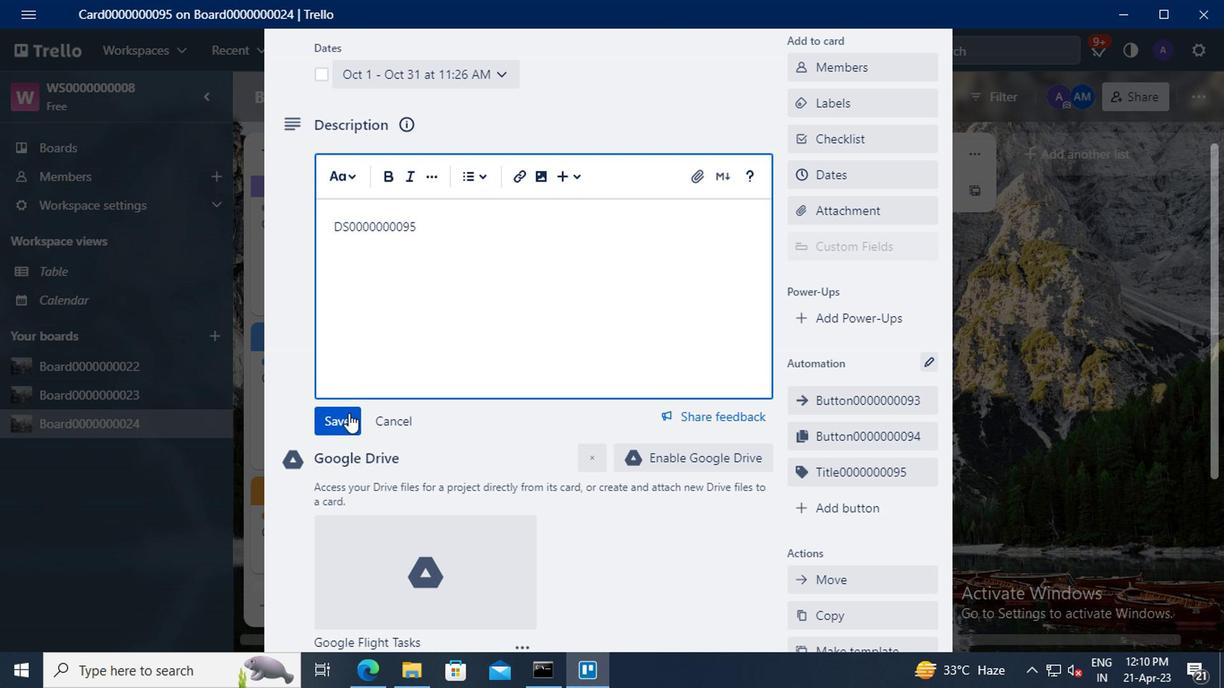 
Action: Mouse scrolled (346, 414) with delta (0, -1)
Screenshot: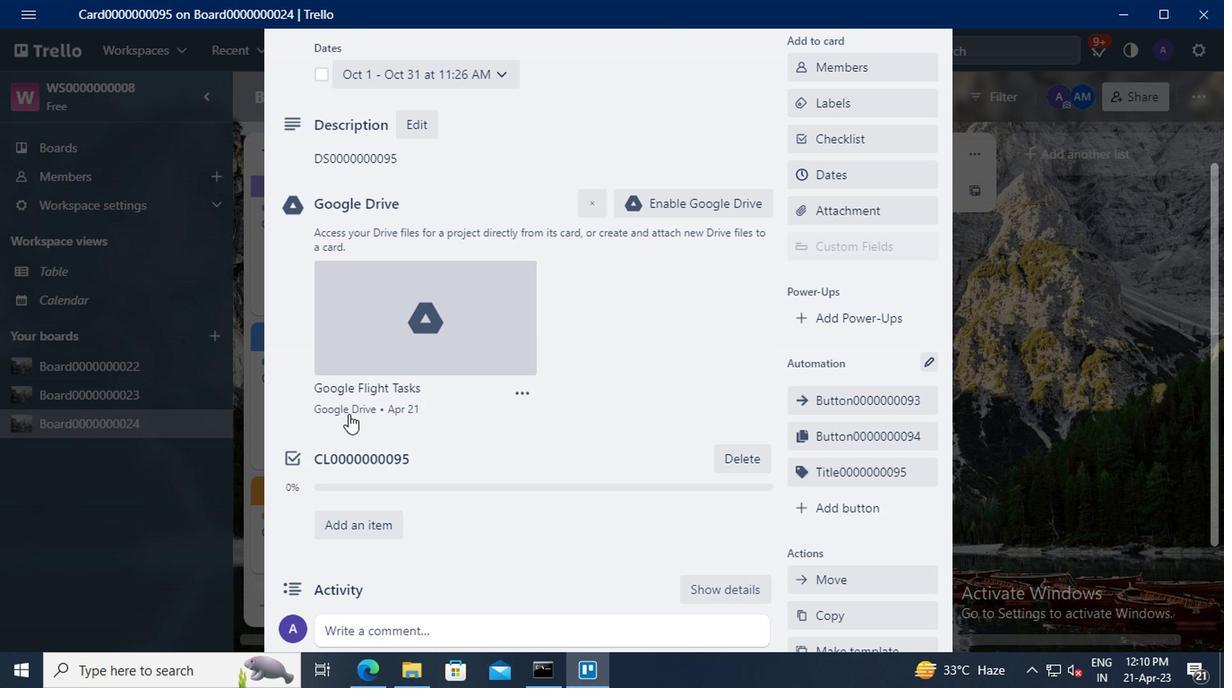 
Action: Mouse scrolled (346, 414) with delta (0, -1)
Screenshot: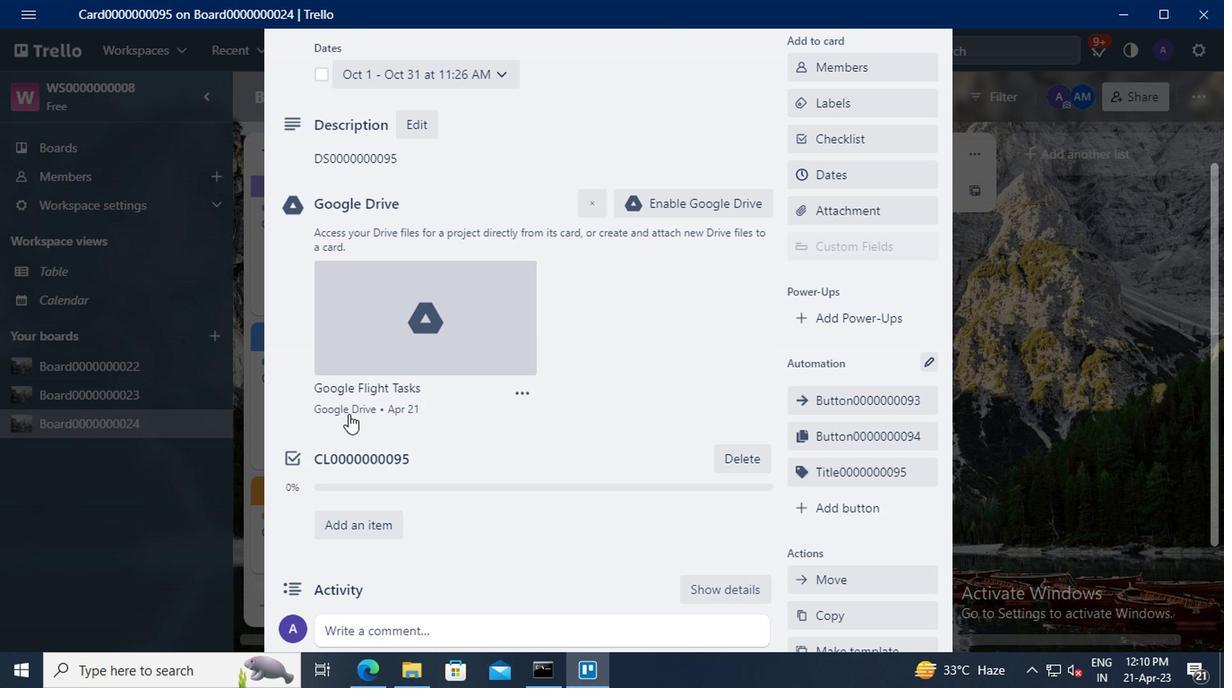 
Action: Mouse moved to (373, 452)
Screenshot: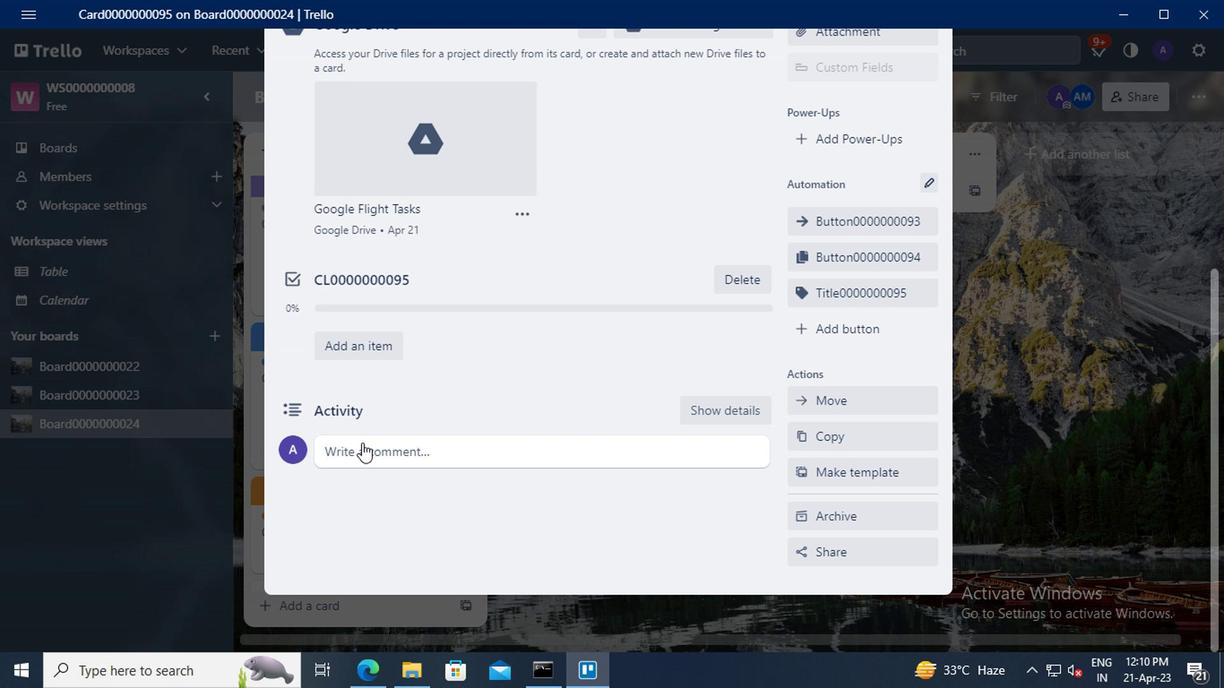 
Action: Mouse pressed left at (373, 452)
Screenshot: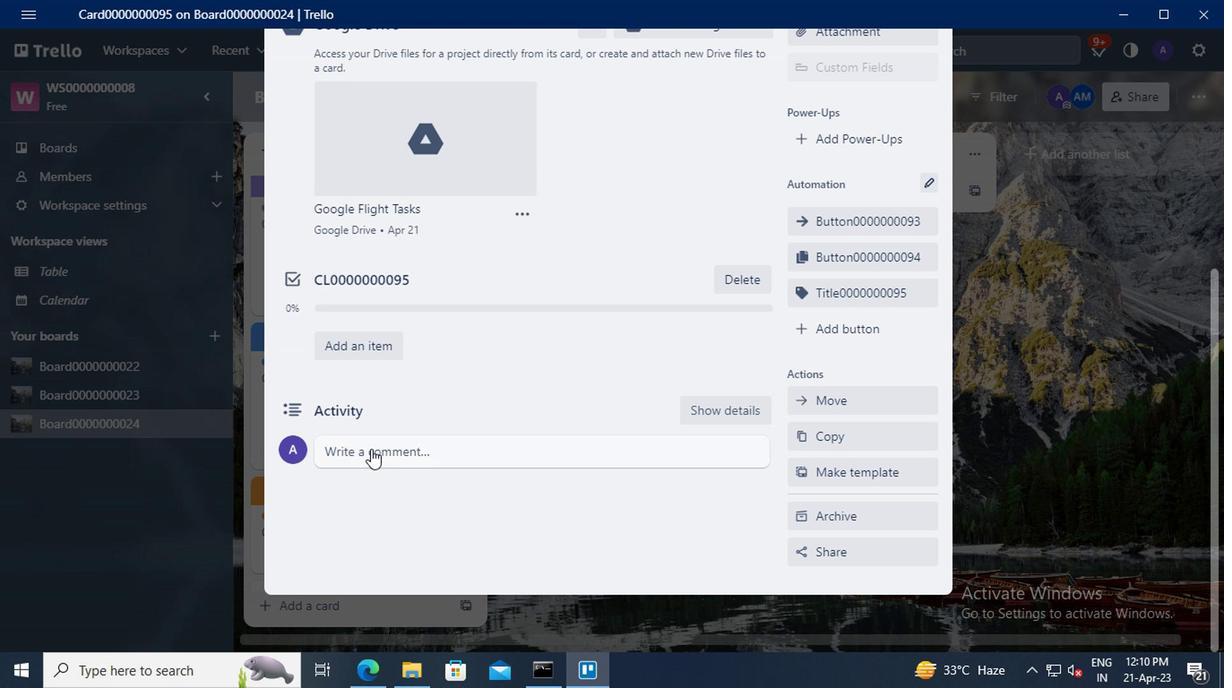 
Action: Key pressed <Key.shift>CM0000000095
Screenshot: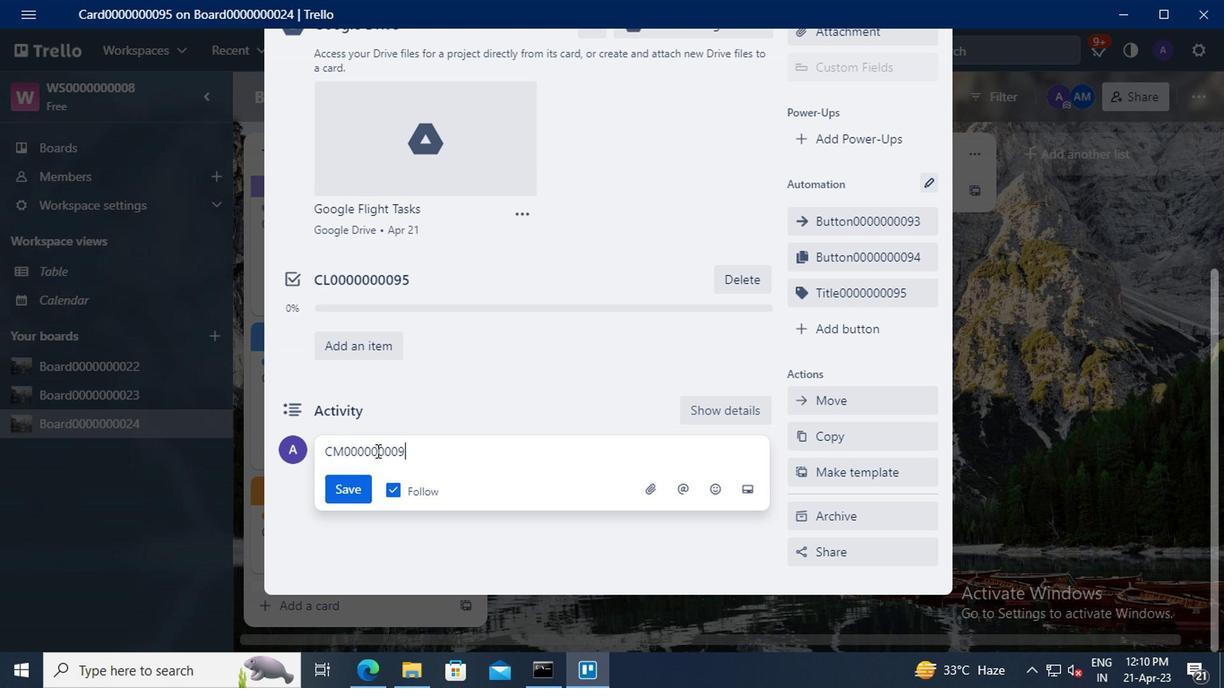 
Action: Mouse moved to (354, 487)
Screenshot: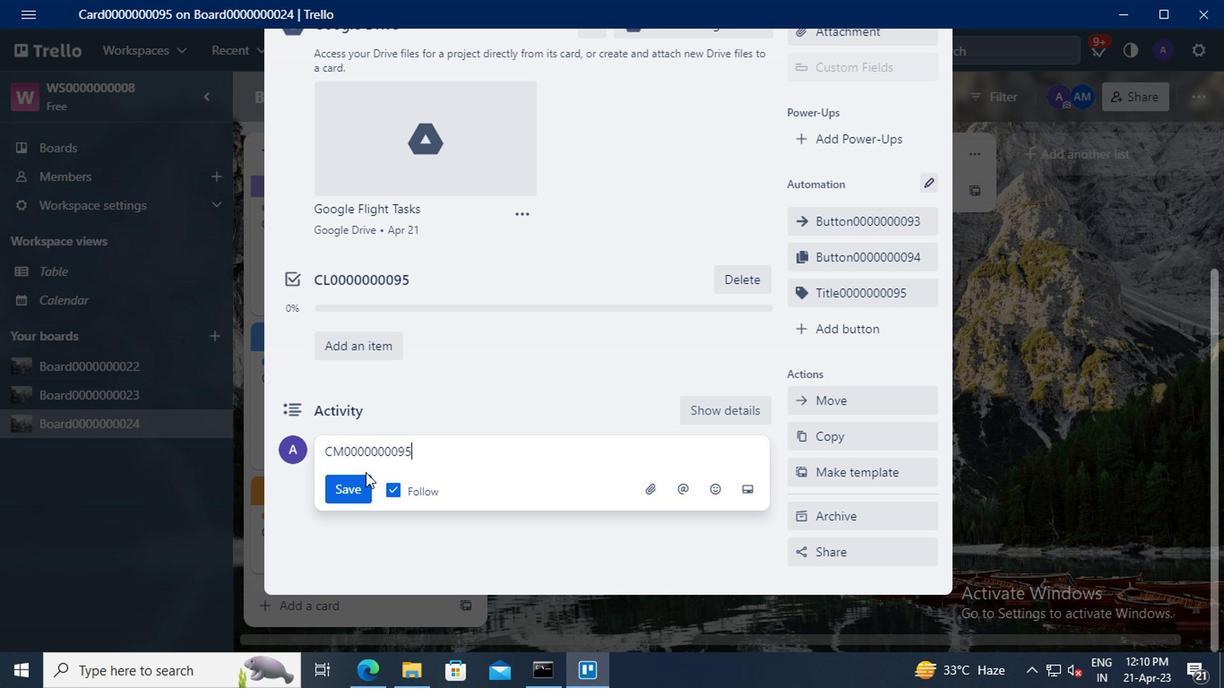 
Action: Mouse pressed left at (354, 487)
Screenshot: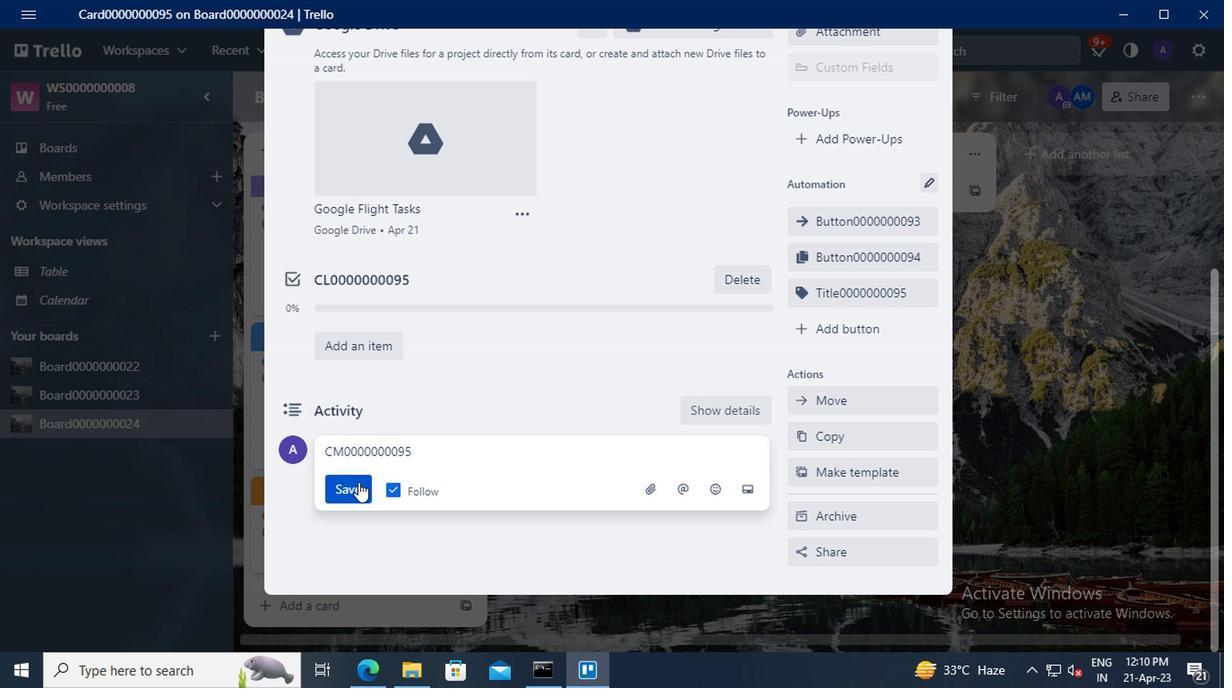 
